 Task: open an excel sheet and write heading  Budget Tracker. Add Descriptions in a column and its values below  'Salary, Rent, Dining Out, Internet Bill, Groceries, Utilities Bill, Gas & Savings. 'Add Categories in next column and its values below  Income, Housing, Food, Utilities, Food, Utilities, Transportation & Savings. Add amount in next column and its values below  $2,500, $800, $100, $50, $200, $100, $100, $50 & $500. Add Dates in next column and its values below  2023-05-01, 2023-05-05, 2023-05-10, 2023-05-15, 2023-05-19, 2023-05-22, 2023-05-25 & 2023-05-30. Add Income/ Expense in next column and its values below  Income, Expense, Expense, Expense, Expense, Expense, Expense & IncomeSave page FinProjections logbookbook
Action: Mouse moved to (17, 123)
Screenshot: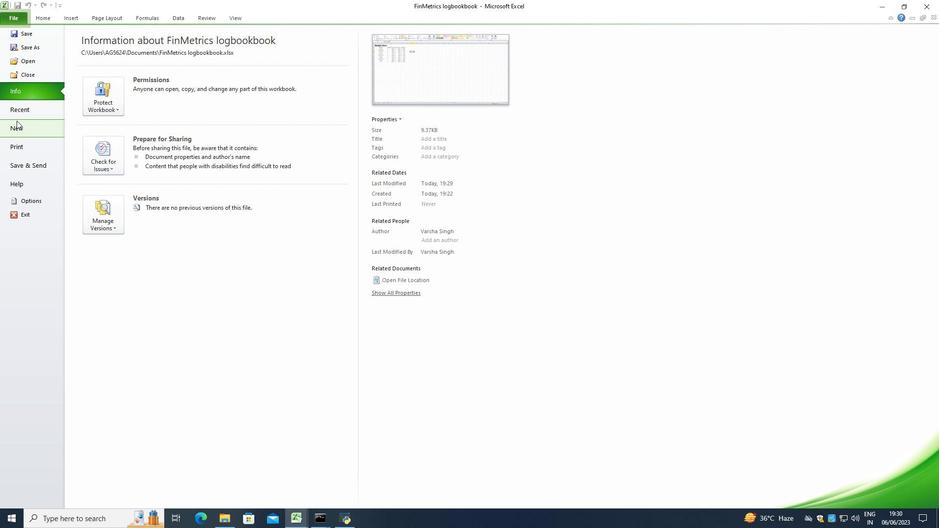 
Action: Mouse pressed left at (17, 123)
Screenshot: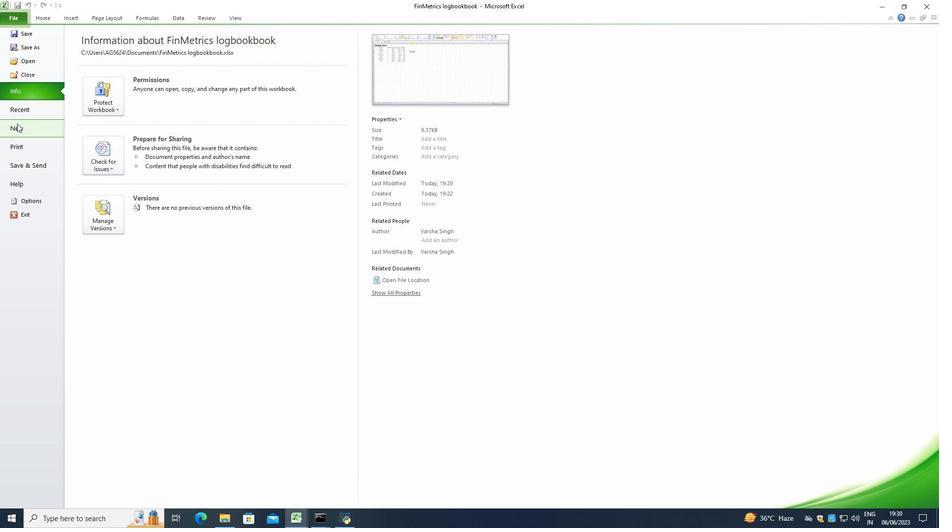 
Action: Mouse moved to (502, 236)
Screenshot: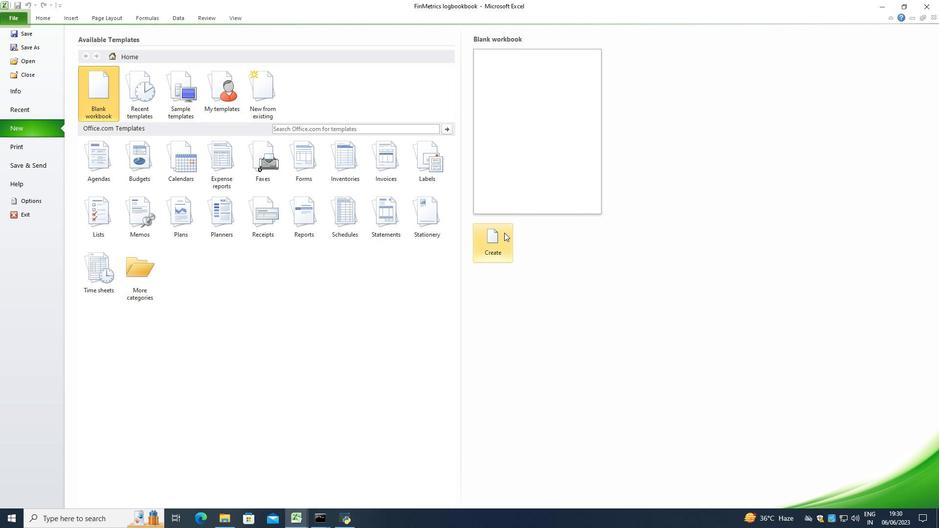 
Action: Mouse pressed left at (502, 236)
Screenshot: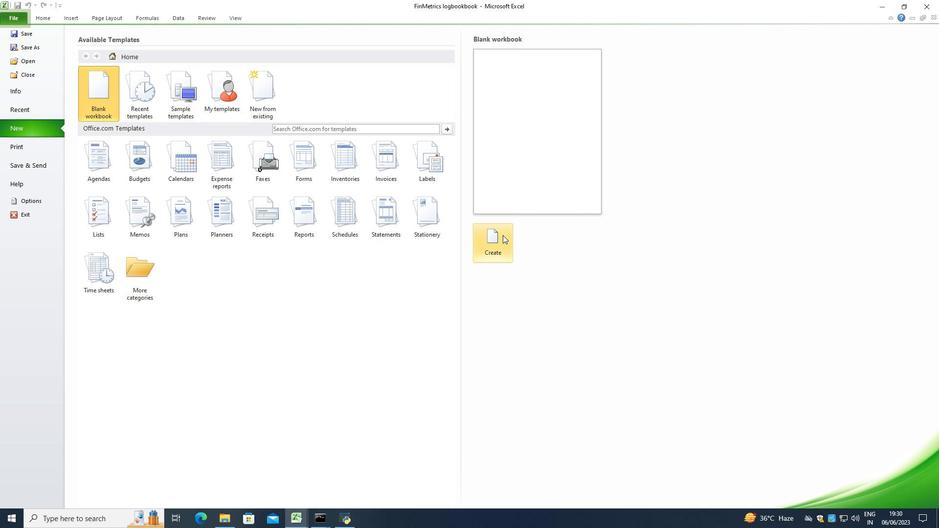 
Action: Mouse moved to (451, 223)
Screenshot: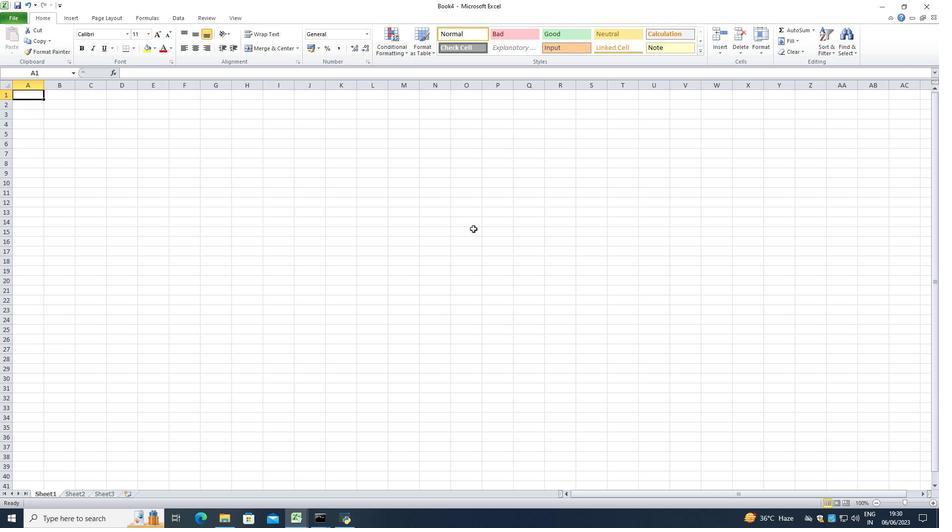 
Action: Key pressed <Key.shift><Key.shift><Key.shift>Budget<Key.space><Key.shift>Tracker<Key.enter><Key.shift><Key.shift><Key.shift><Key.shift><Key.shift><Key.shift><Key.shift><Key.shift>Descriptions<Key.enter><Key.shift>Salary<Key.space><Key.enter><Key.shift>Rent<Key.down><Key.shift>Dining<Key.space>o<Key.backspace><Key.shift>Out<Key.enter><Key.shift>Internet<Key.space><Key.shift>Bill<Key.enter><Key.shift><Key.shift><Key.shift><Key.shift><Key.shift><Key.shift><Key.shift><Key.shift><Key.shift><Key.shift><Key.shift><Key.shift><Key.shift><Key.shift>Groceries<Key.space><Key.enter><Key.shift><Key.shift><Key.shift><Key.shift><Key.shift><Key.shift><Key.shift><Key.shift><Key.shift><Key.shift><Key.shift><Key.shift><Key.shift><Key.shift><Key.shift><Key.shift><Key.shift><Key.shift><Key.shift><Key.shift><Key.shift><Key.shift><Key.shift><Key.shift><Key.shift><Key.shift><Key.shift><Key.shift>Utilities<Key.space><Key.shift>Bill<Key.enter><Key.shift><Key.shift><Key.shift><Key.shift><Key.shift><Key.shift><Key.shift><Key.shift><Key.shift><Key.shift><Key.shift>Gas<Key.enter><Key.shift>Savings<Key.right><Key.up><Key.up><Key.up><Key.up><Key.up><Key.up><Key.up><Key.up>
Screenshot: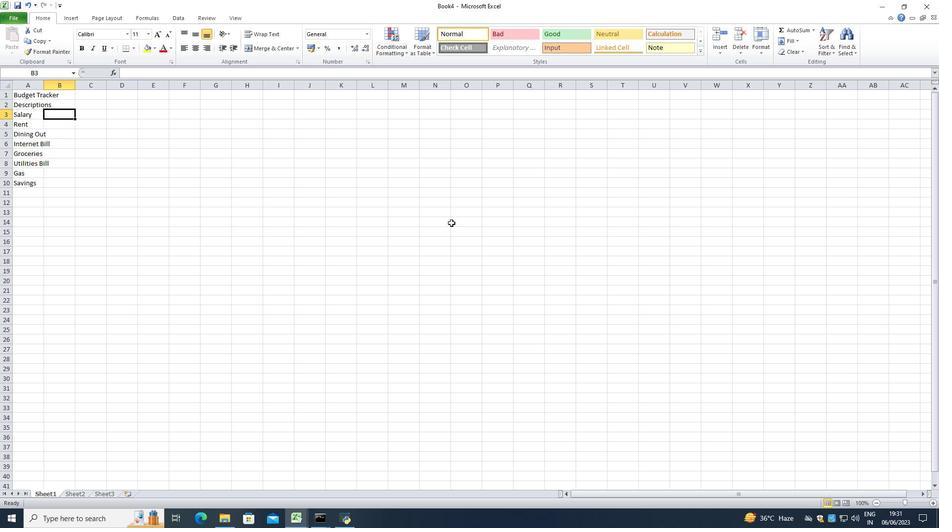 
Action: Mouse moved to (45, 83)
Screenshot: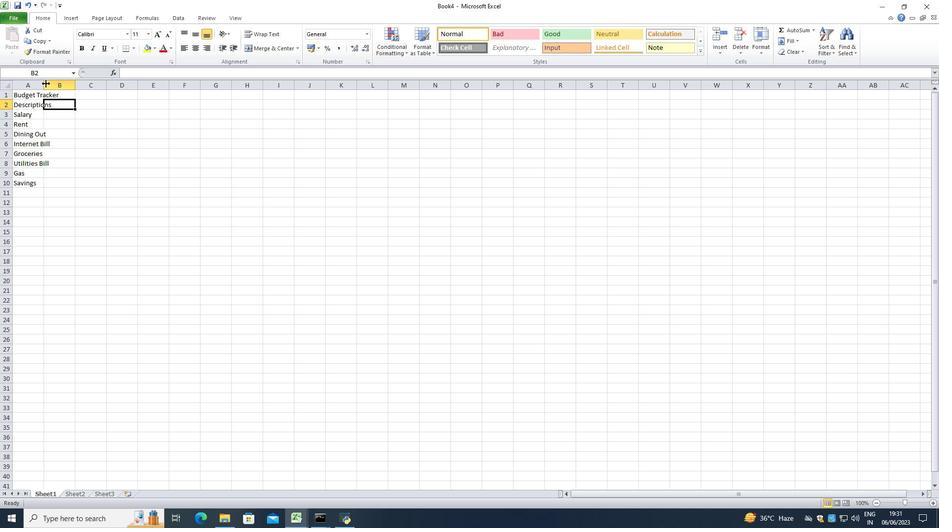 
Action: Mouse pressed left at (45, 83)
Screenshot: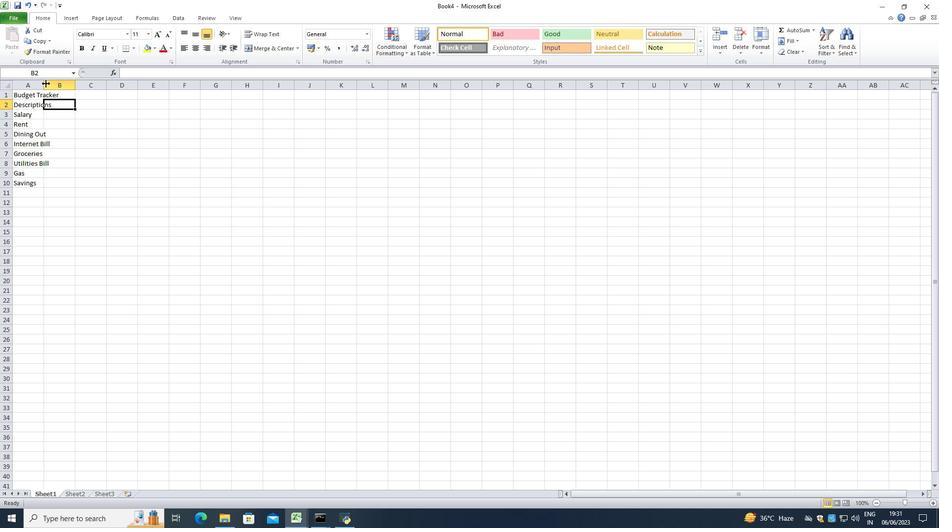 
Action: Mouse pressed left at (45, 83)
Screenshot: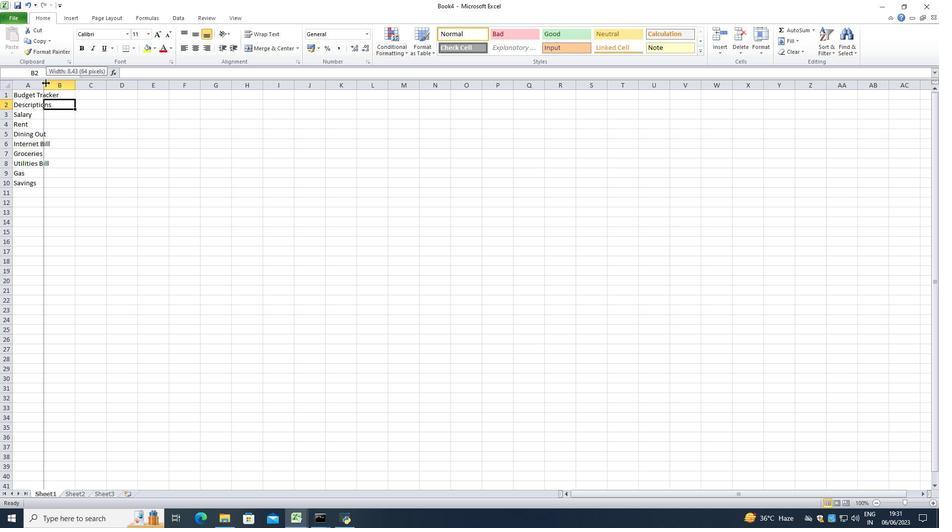 
Action: Mouse moved to (74, 103)
Screenshot: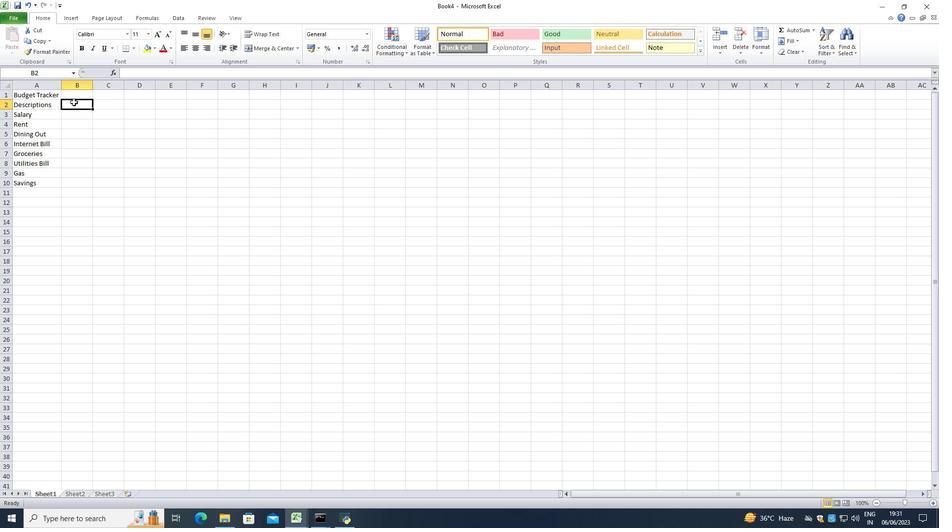 
Action: Key pressed <Key.shift>Categories<Key.enter><Key.shift>Income<Key.space><Key.enter><Key.shift>Housing<Key.enter><Key.shift><Key.shift><Key.shift><Key.shift><Key.shift><Key.shift><Key.shift><Key.shift>Food<Key.enter><Key.shift><Key.shift><Key.shift><Key.shift><Key.shift><Key.shift><Key.shift><Key.shift><Key.shift><Key.shift><Key.shift><Key.shift><Key.shift><Key.shift><Key.shift><Key.shift><Key.shift><Key.shift>Utilities<Key.enter><Key.shift><Key.shift><Key.shift><Key.shift>Food<Key.enter><Key.shift><Key.shift><Key.shift><Key.shift><Key.shift><Key.shift><Key.shift><Key.shift>Utilities<Key.enter><Key.shift>Transportation<Key.enter><Key.shift>Savings<Key.right>
Screenshot: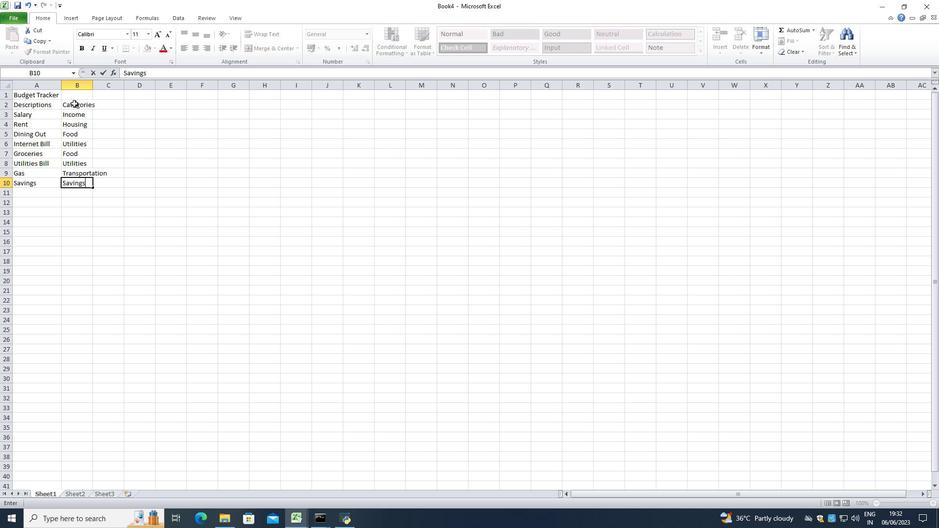 
Action: Mouse moved to (92, 86)
Screenshot: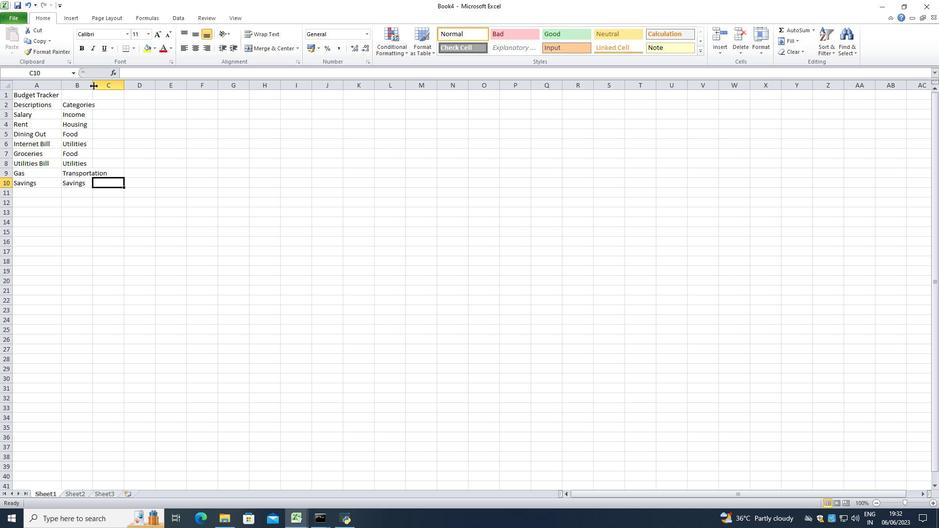 
Action: Mouse pressed left at (92, 86)
Screenshot: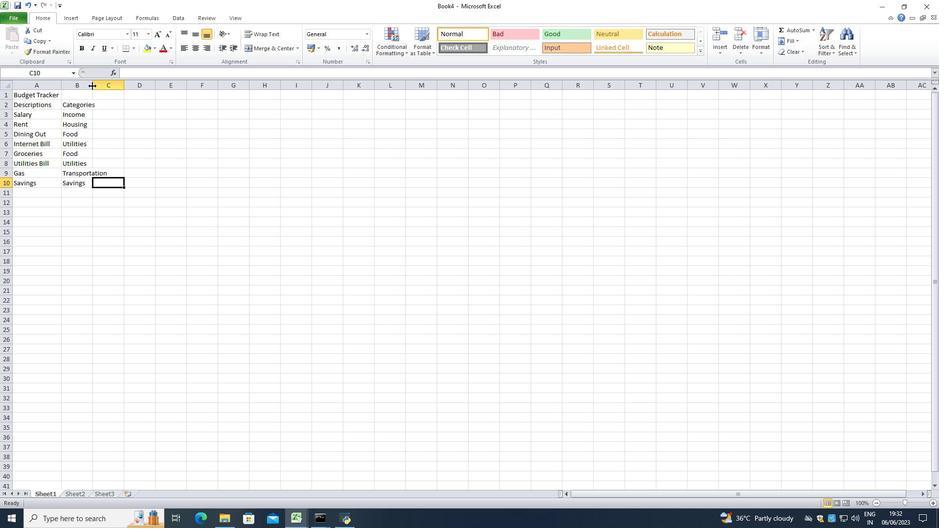 
Action: Mouse pressed left at (92, 86)
Screenshot: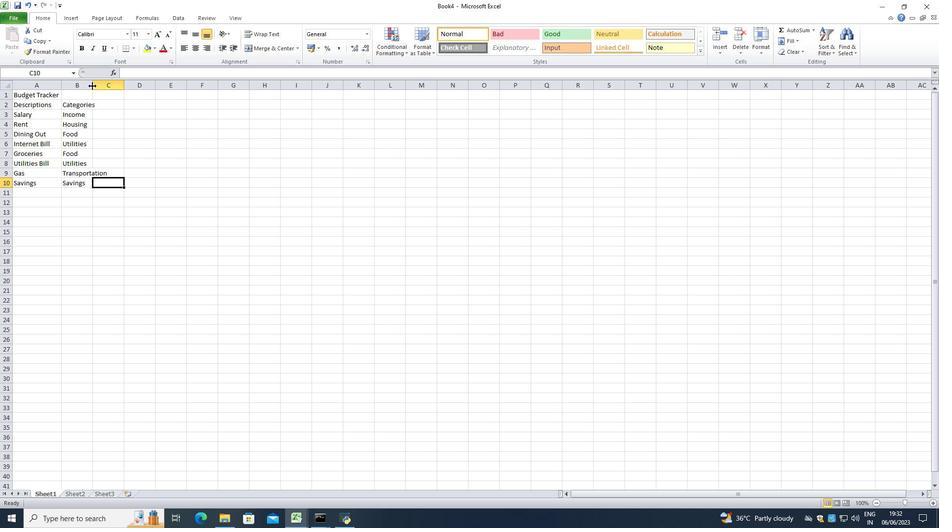 
Action: Mouse pressed left at (92, 86)
Screenshot: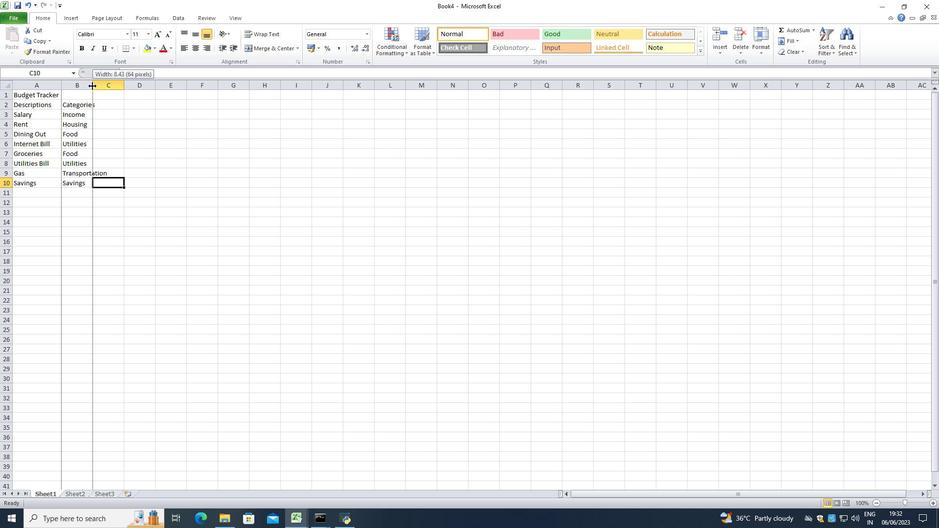 
Action: Mouse moved to (117, 105)
Screenshot: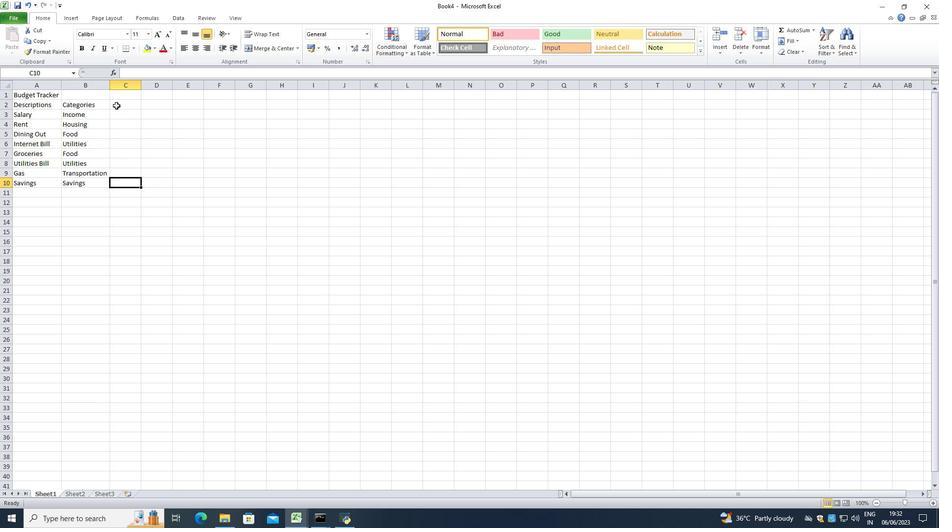 
Action: Mouse pressed left at (117, 105)
Screenshot: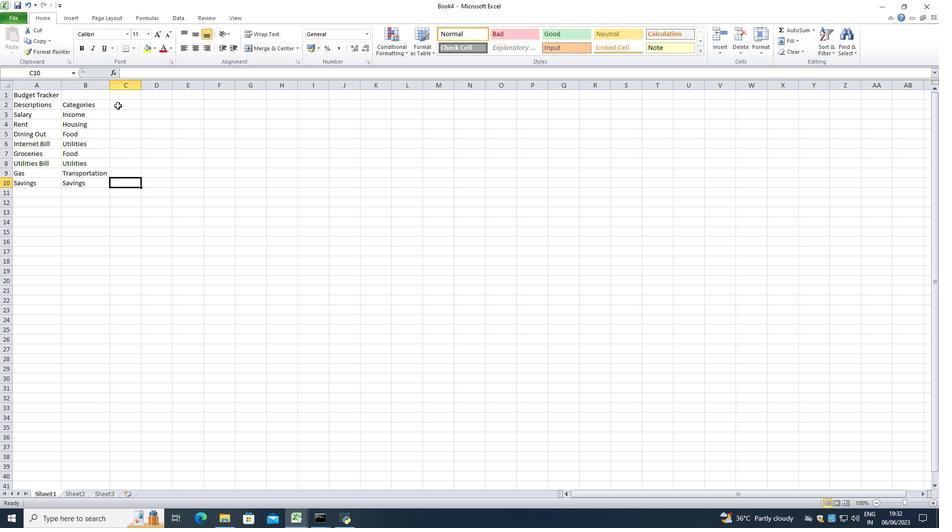 
Action: Key pressed <Key.shift>Amount
Screenshot: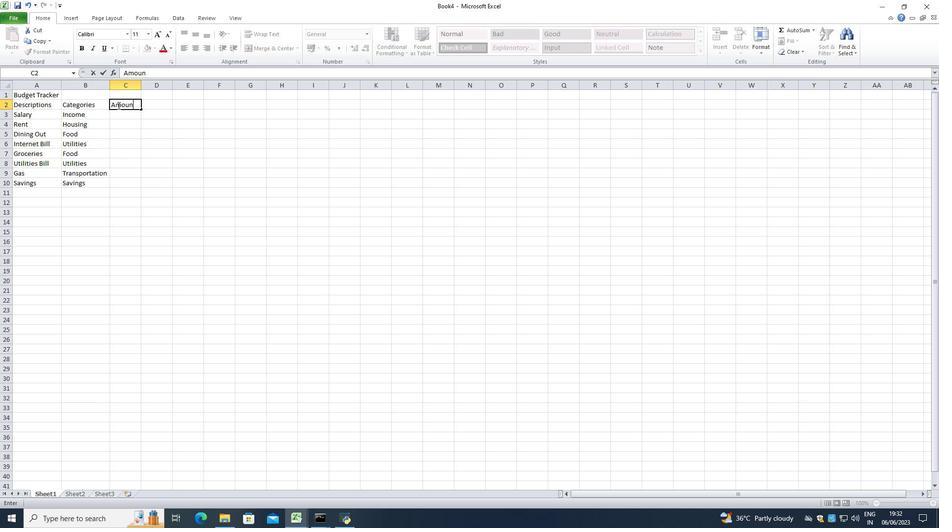 
Action: Mouse moved to (118, 106)
Screenshot: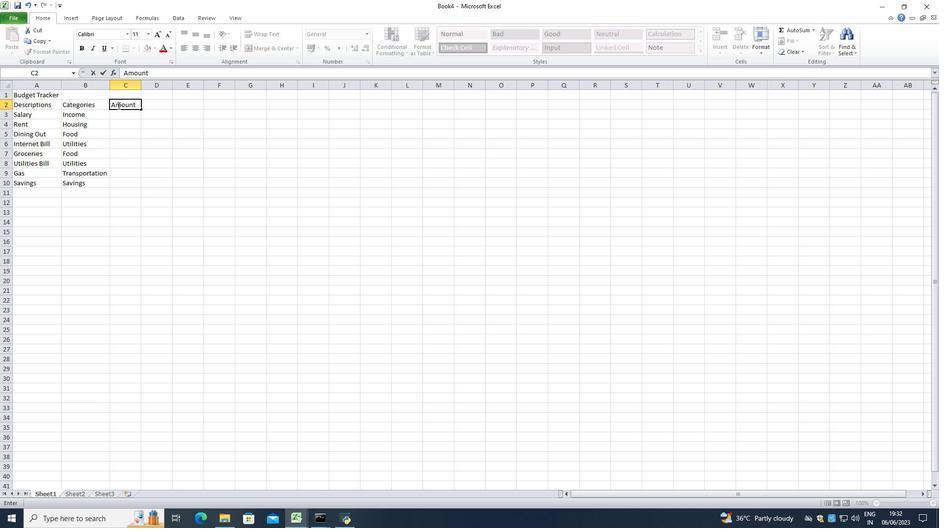 
Action: Key pressed <Key.enter>2500<Key.enter>800<Key.enter>100<Key.enter>50<Key.enter>200<Key.enter>100<Key.enter>
Screenshot: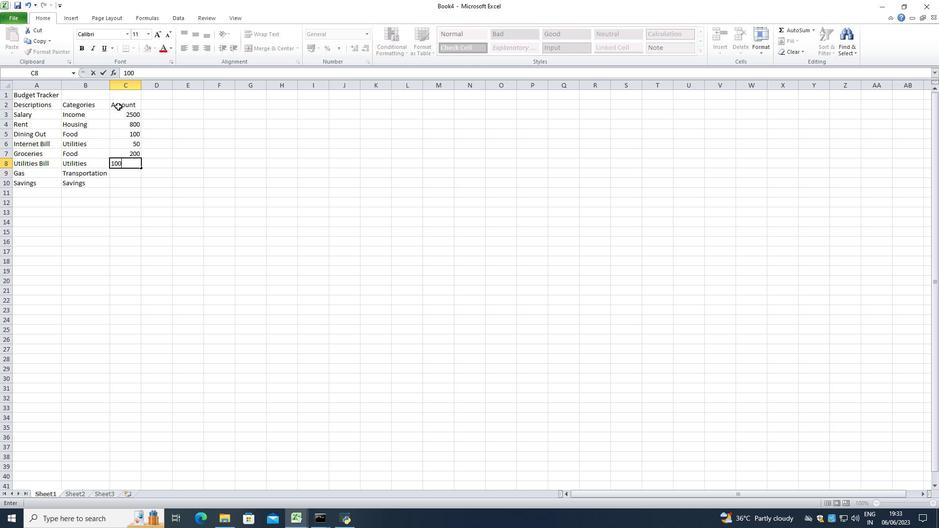 
Action: Mouse moved to (118, 106)
Screenshot: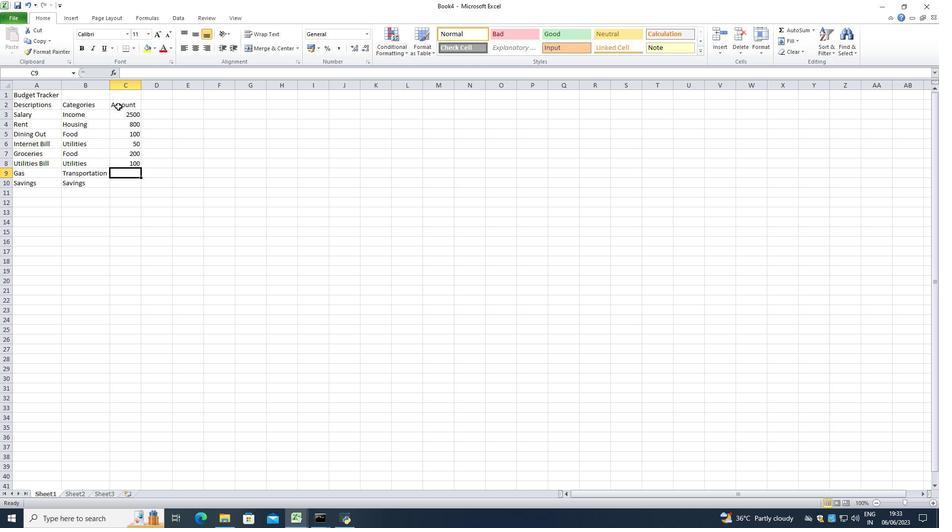 
Action: Key pressed 50<Key.enter>500<Key.enter>
Screenshot: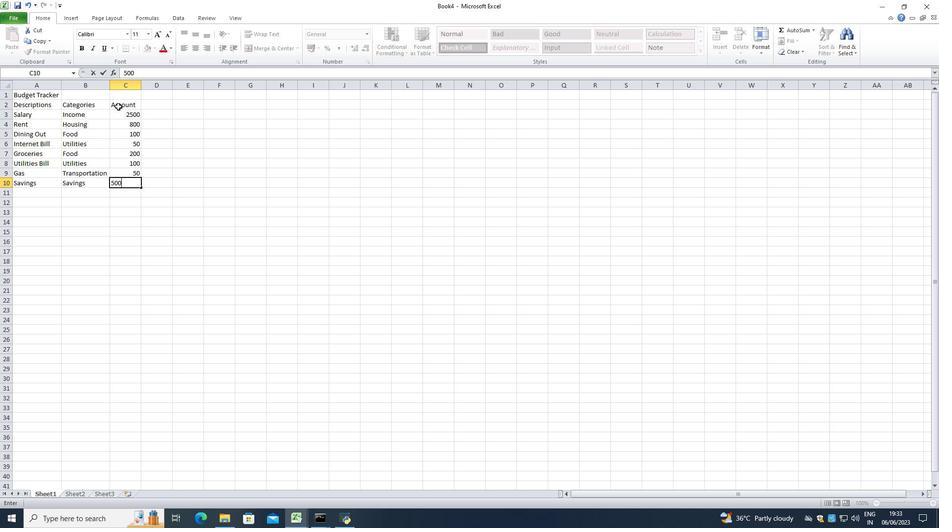 
Action: Mouse moved to (117, 114)
Screenshot: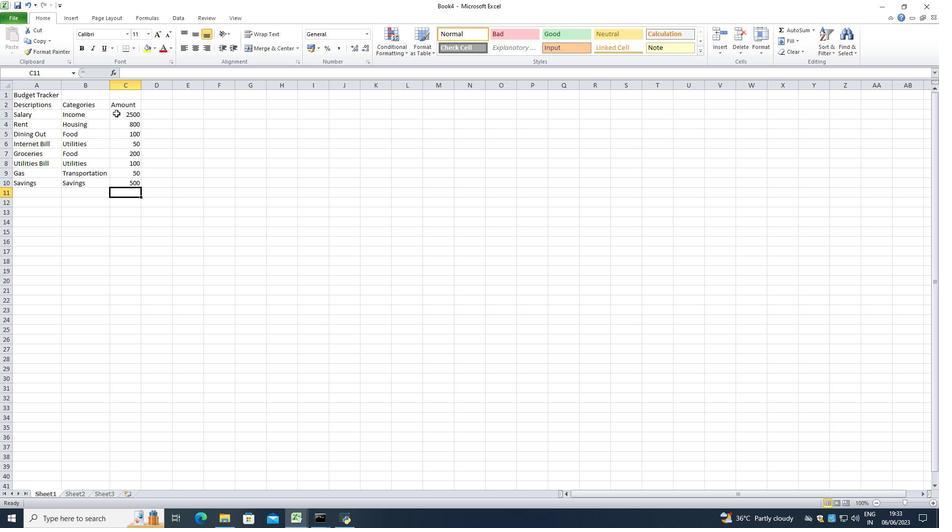 
Action: Mouse pressed left at (117, 114)
Screenshot: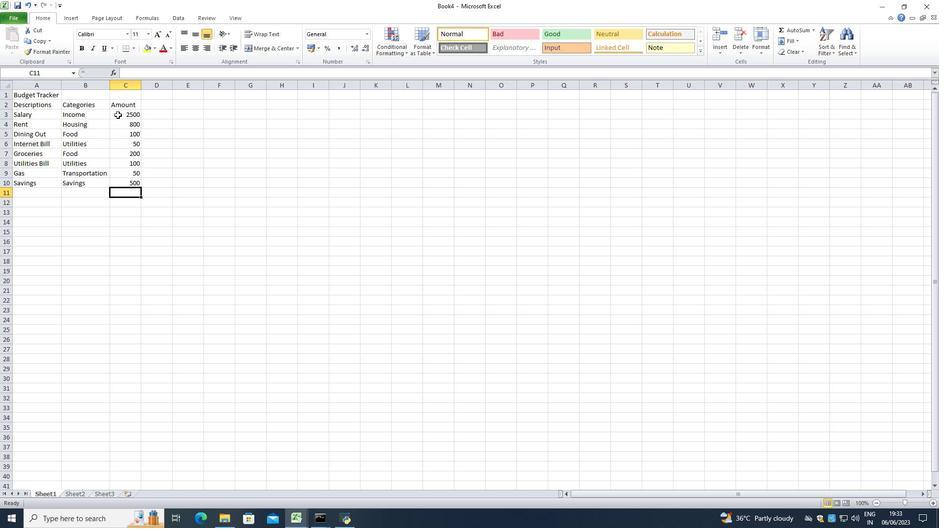 
Action: Mouse moved to (319, 50)
Screenshot: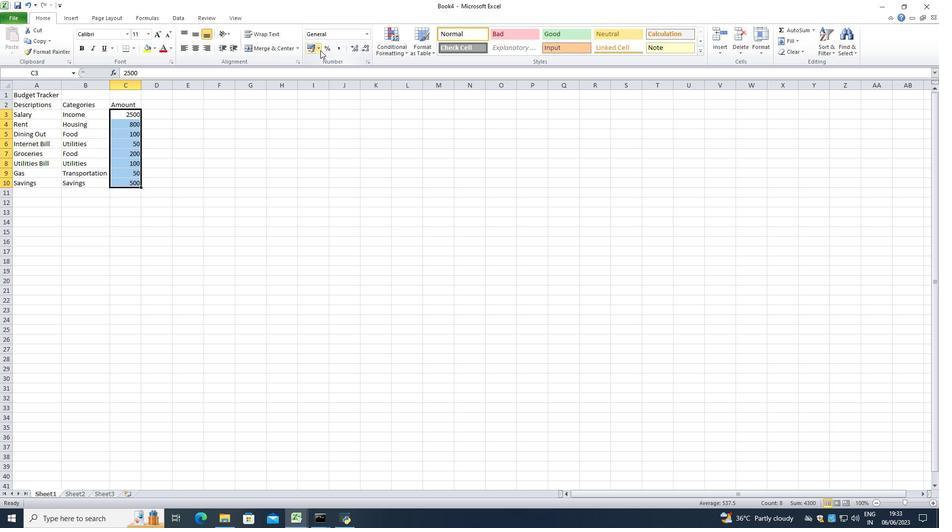 
Action: Mouse pressed left at (319, 50)
Screenshot: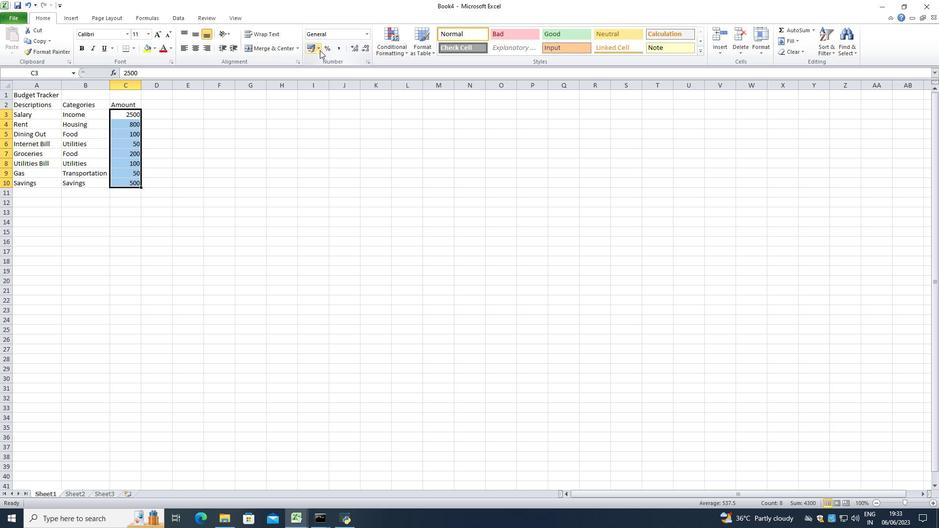 
Action: Mouse moved to (321, 69)
Screenshot: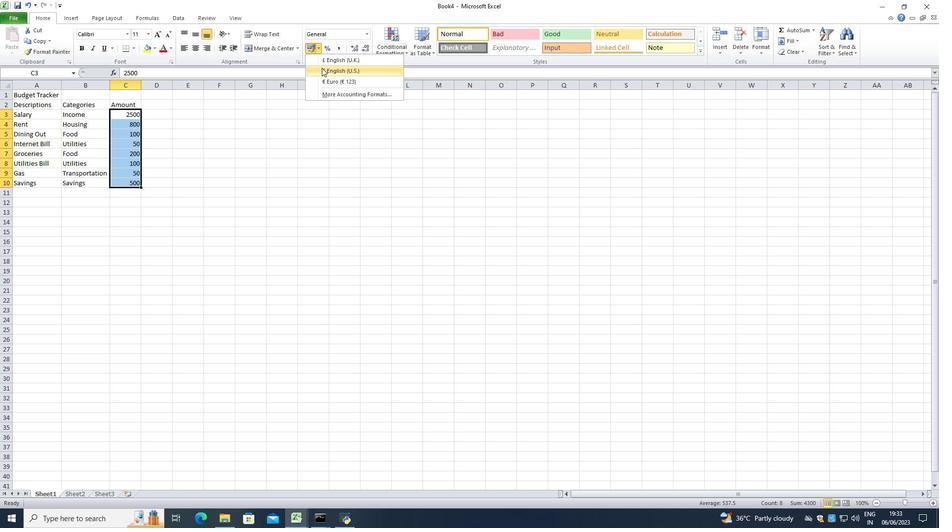 
Action: Mouse pressed left at (321, 69)
Screenshot: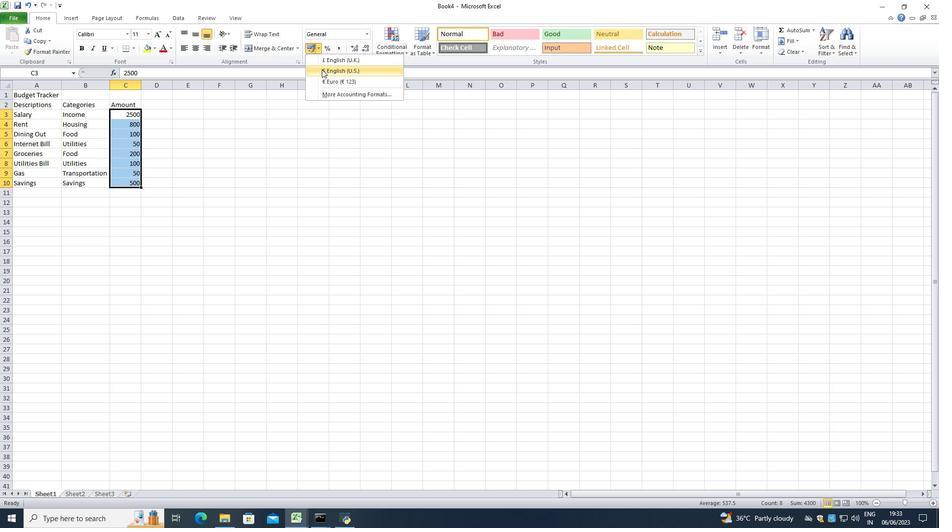 
Action: Mouse moved to (164, 106)
Screenshot: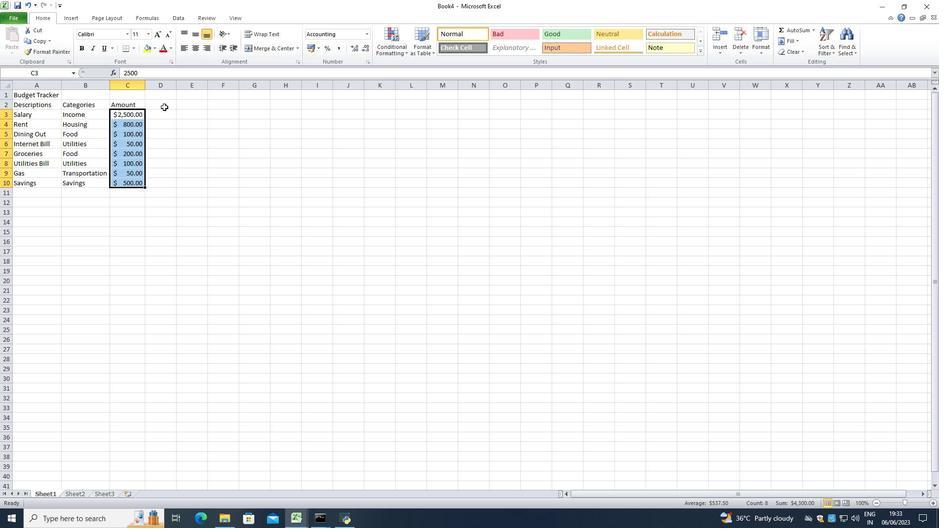 
Action: Mouse pressed left at (164, 106)
Screenshot: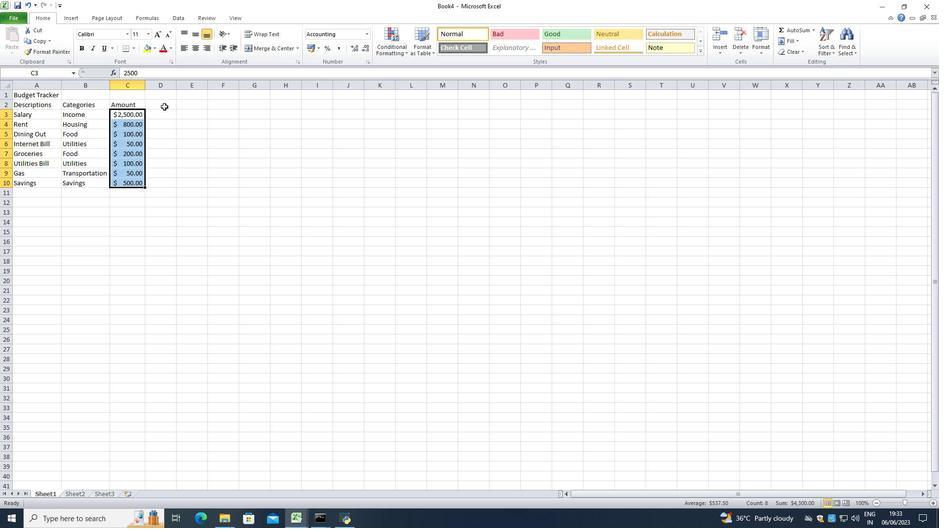 
Action: Key pressed <Key.shift>Dates<Key.enter>2023-05-01<Key.enter>2023-05-05<Key.enter>2023-05-10<Key.enter>2023-05-15<Key.enter>2023-05-19<Key.enter>2023-05-22<Key.enter>2023-05-25<Key.enter>2023-05-30<Key.enter>
Screenshot: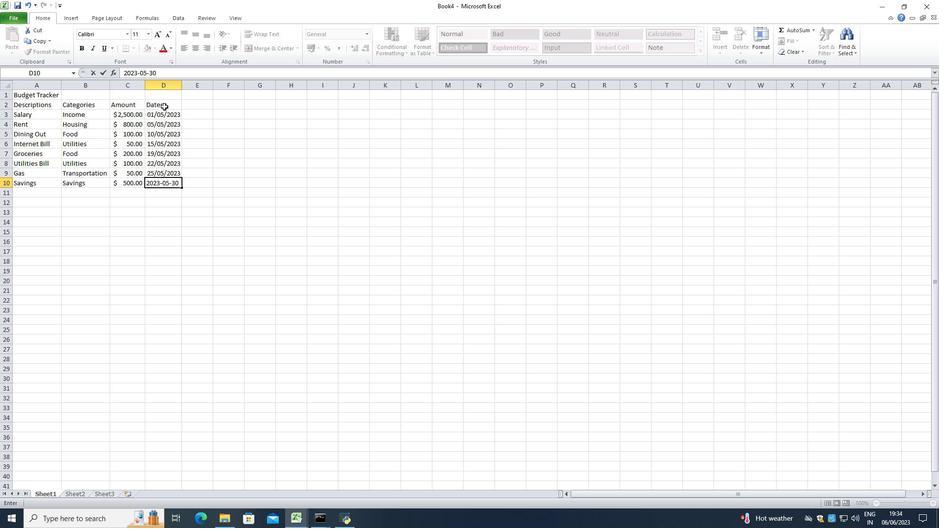 
Action: Mouse moved to (153, 115)
Screenshot: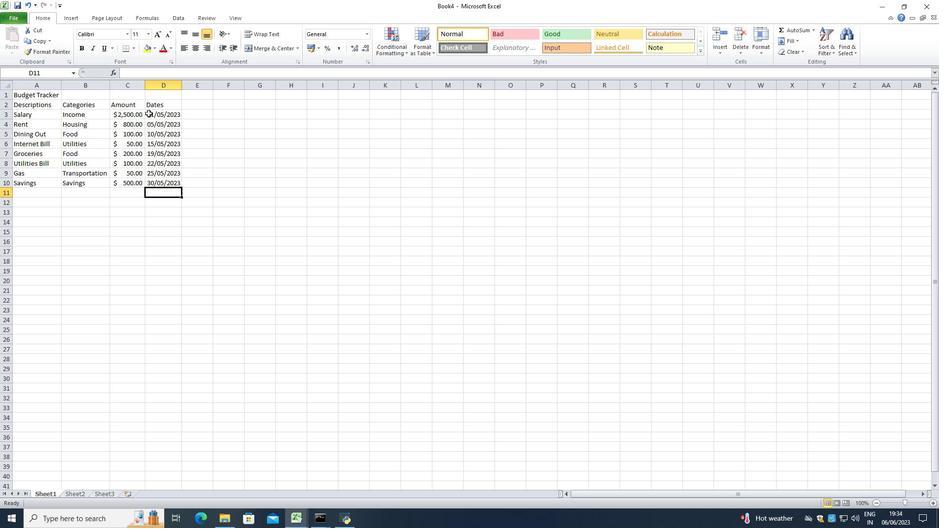 
Action: Mouse pressed left at (153, 115)
Screenshot: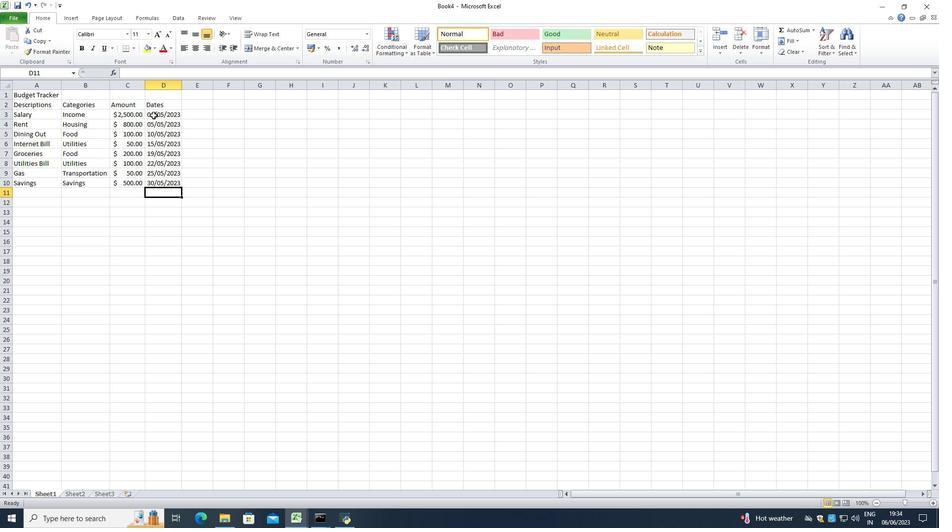 
Action: Mouse moved to (319, 48)
Screenshot: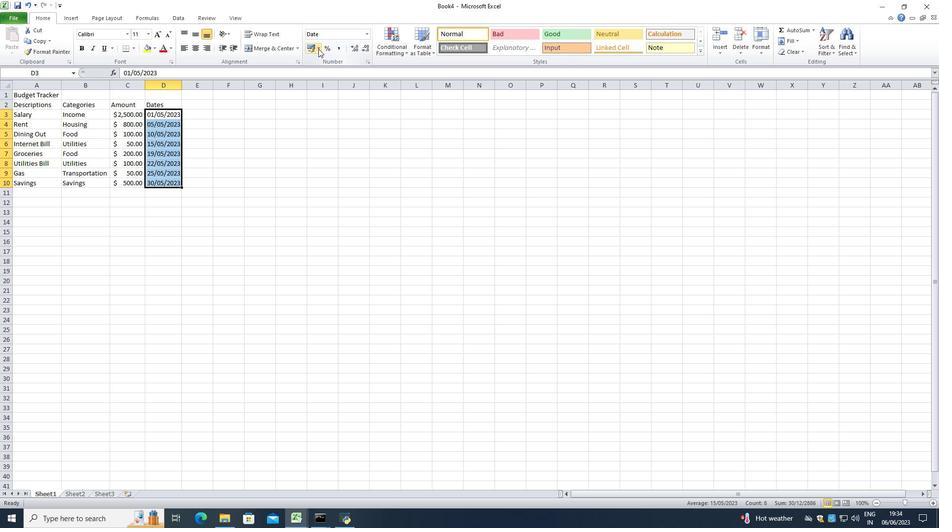 
Action: Mouse pressed left at (319, 48)
Screenshot: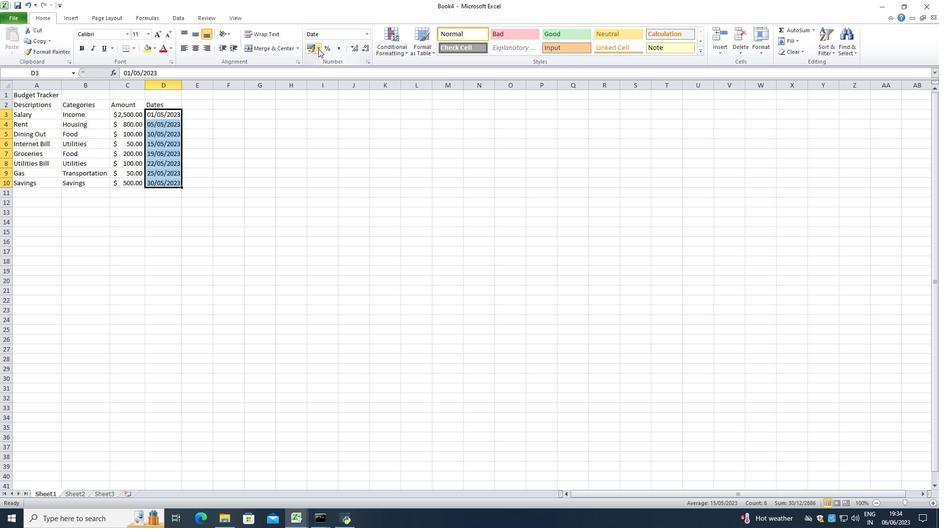 
Action: Mouse moved to (334, 96)
Screenshot: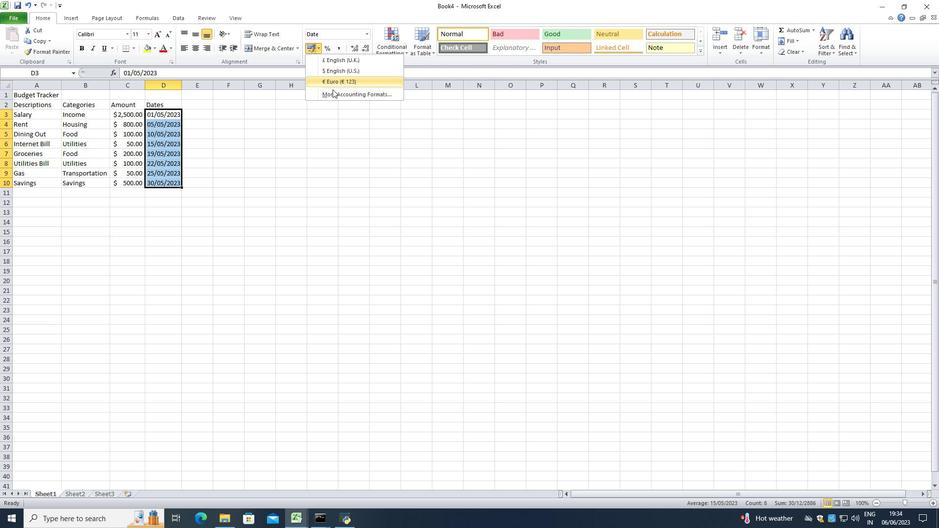 
Action: Mouse pressed left at (334, 96)
Screenshot: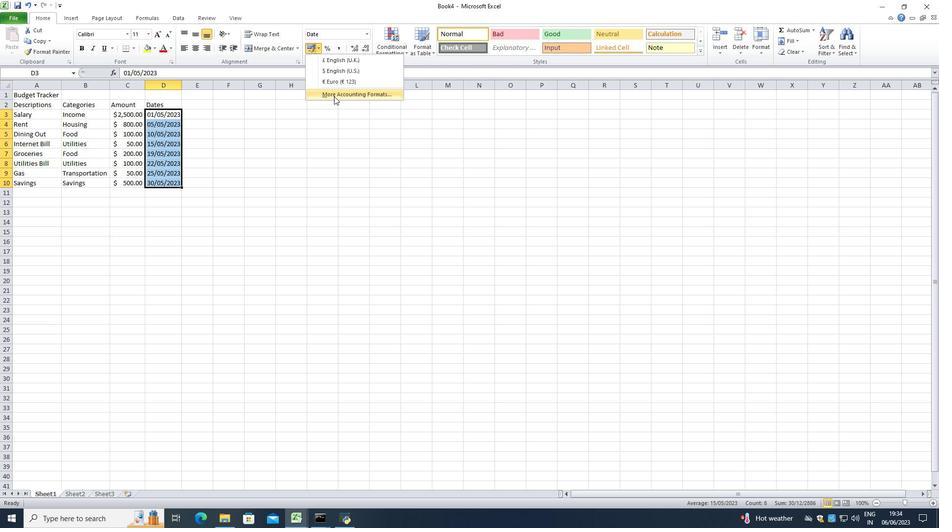 
Action: Mouse moved to (141, 195)
Screenshot: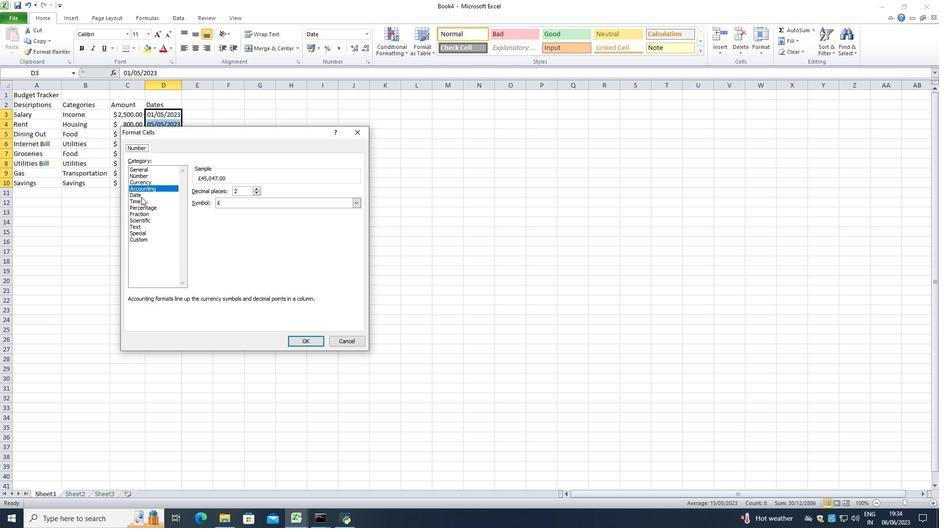 
Action: Mouse pressed left at (141, 195)
Screenshot: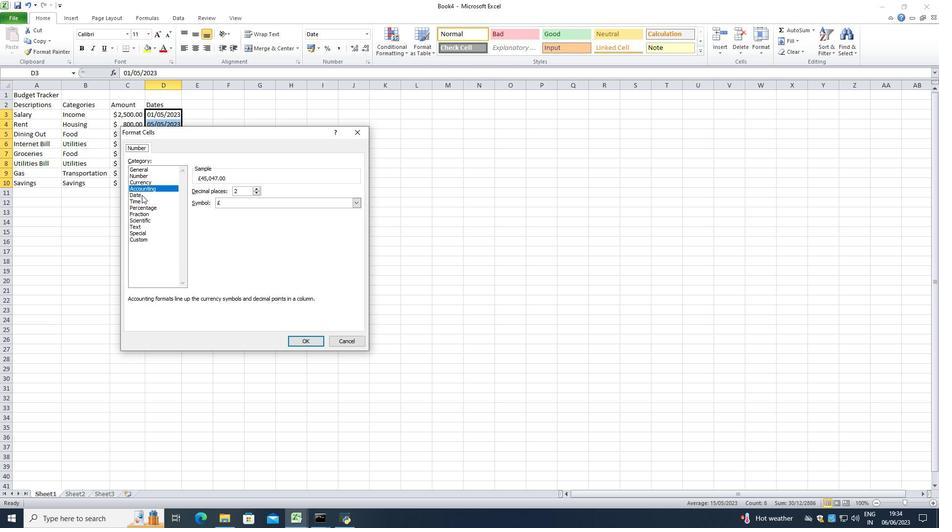 
Action: Mouse moved to (218, 237)
Screenshot: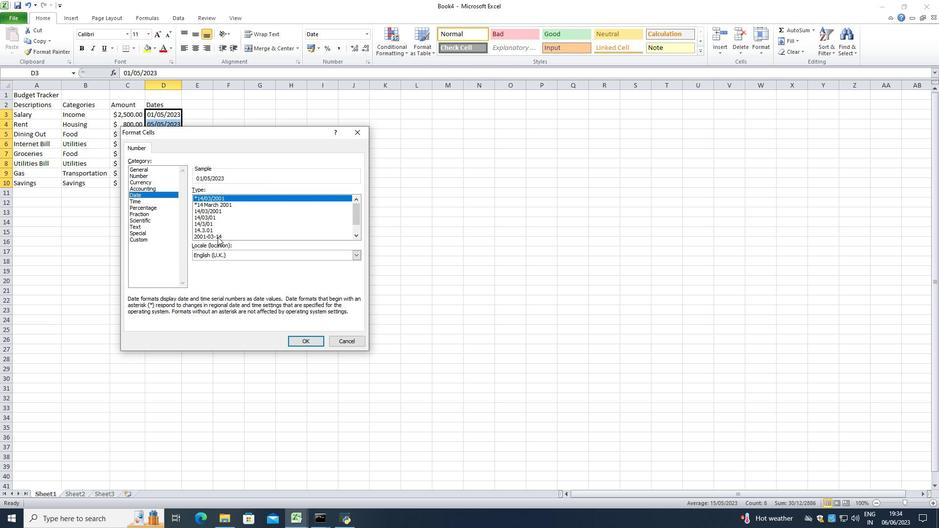 
Action: Mouse pressed left at (218, 237)
Screenshot: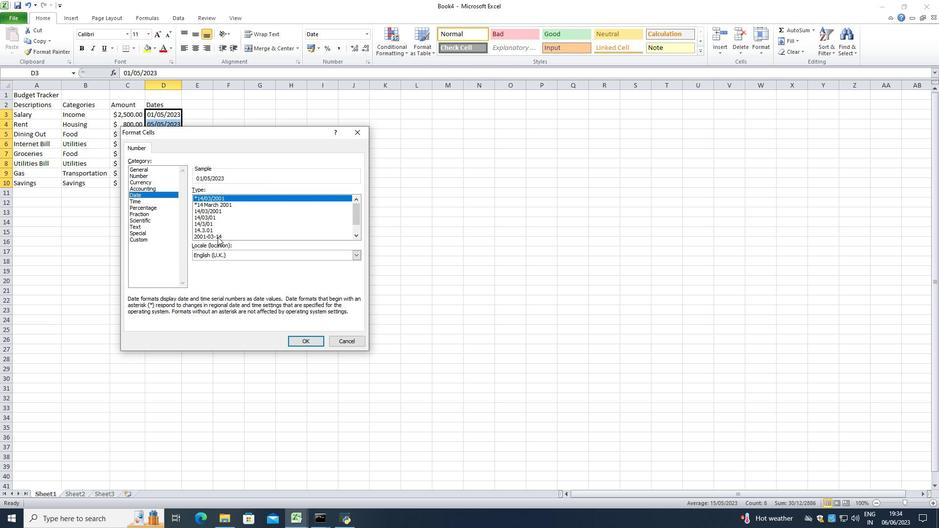 
Action: Mouse moved to (311, 341)
Screenshot: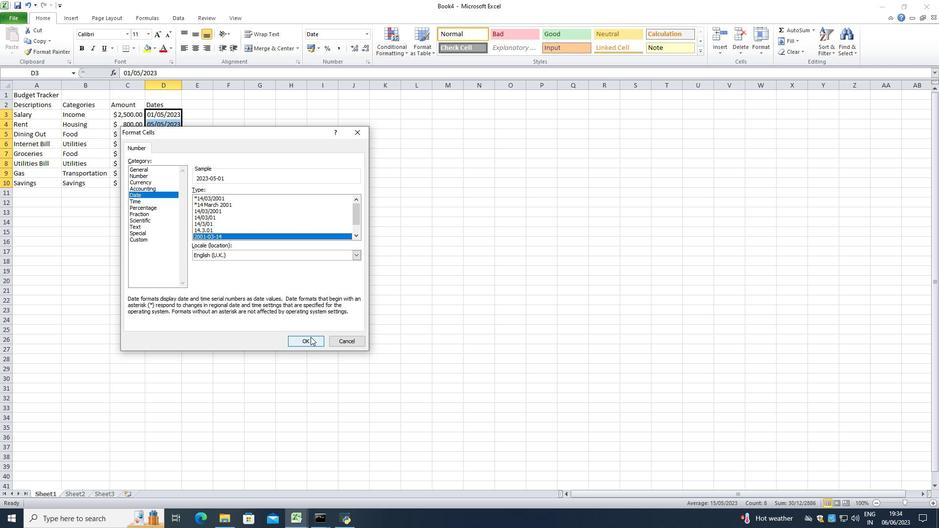 
Action: Mouse pressed left at (311, 341)
Screenshot: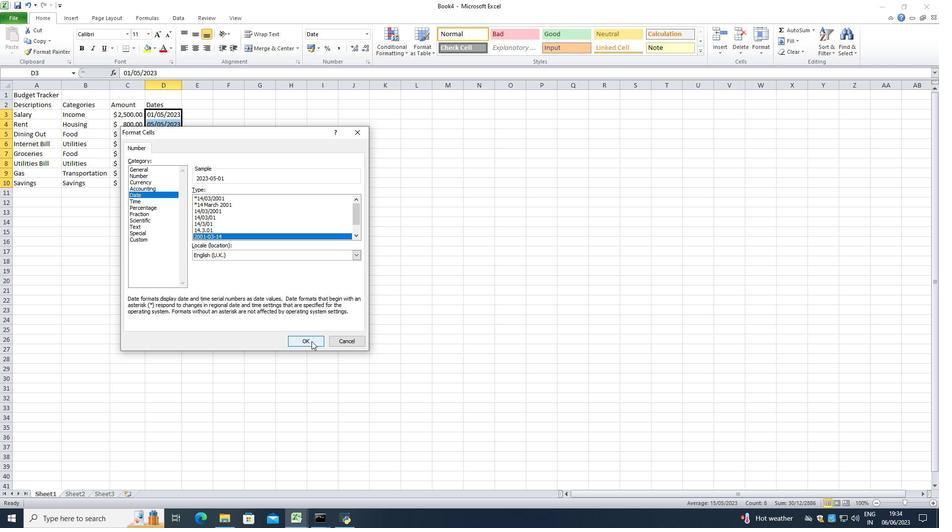 
Action: Mouse moved to (200, 104)
Screenshot: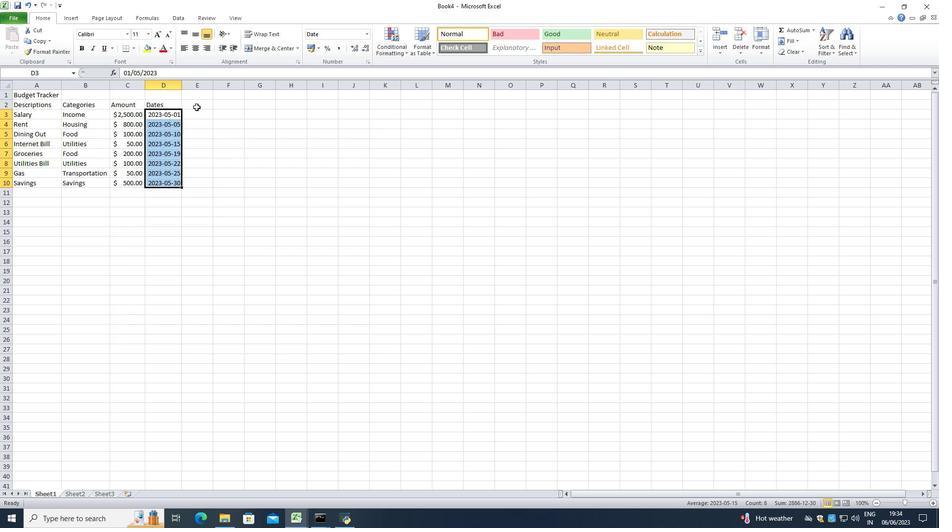 
Action: Mouse pressed left at (200, 104)
Screenshot: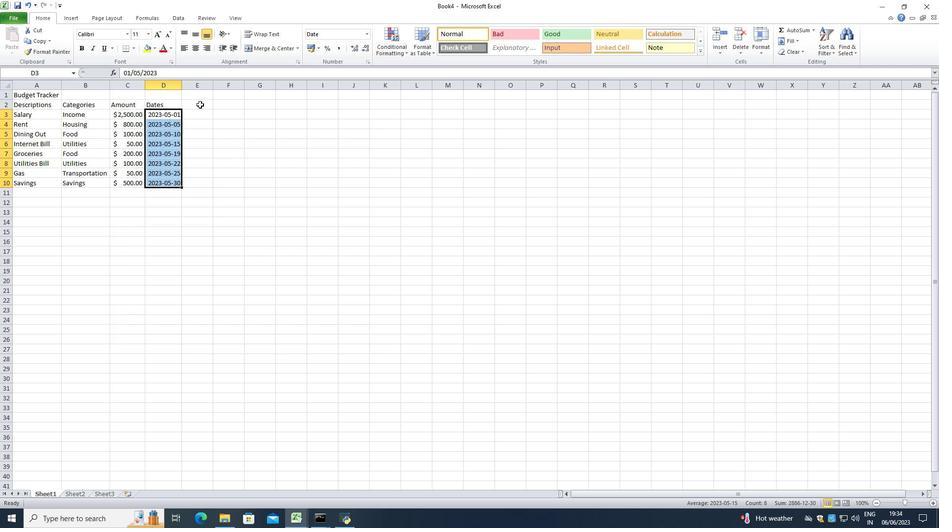 
Action: Mouse moved to (182, 87)
Screenshot: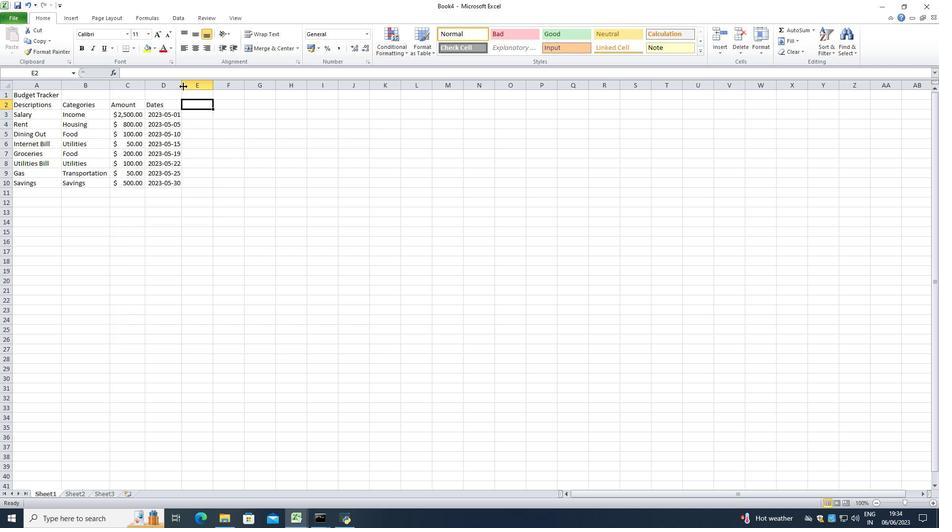 
Action: Mouse pressed left at (182, 87)
Screenshot: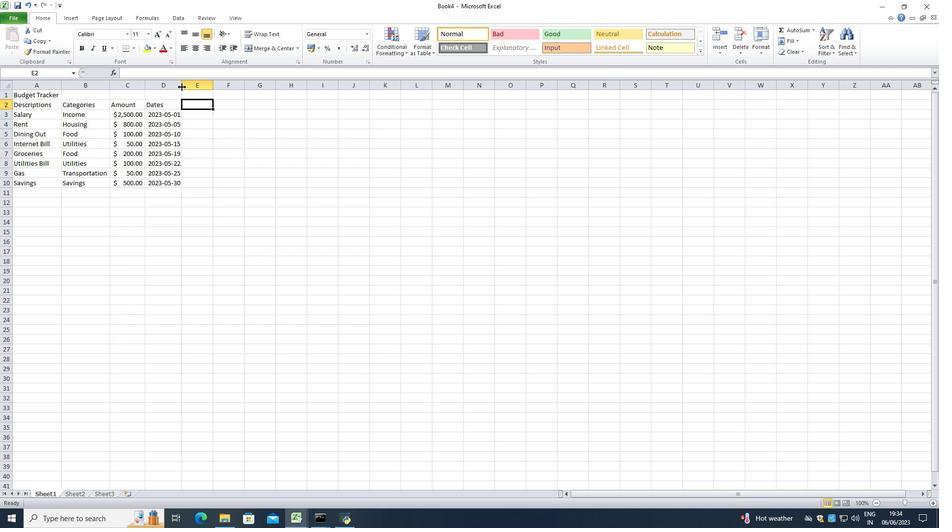 
Action: Mouse pressed left at (182, 87)
Screenshot: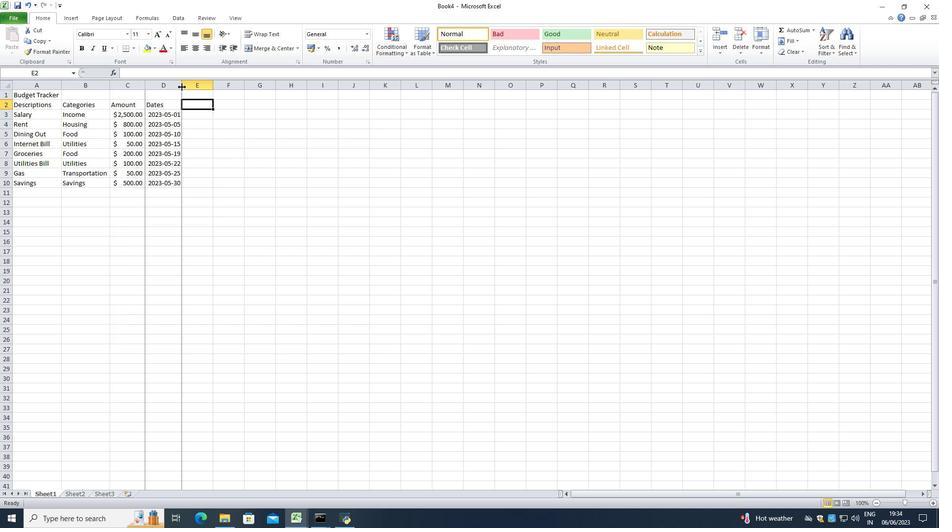 
Action: Mouse moved to (145, 89)
Screenshot: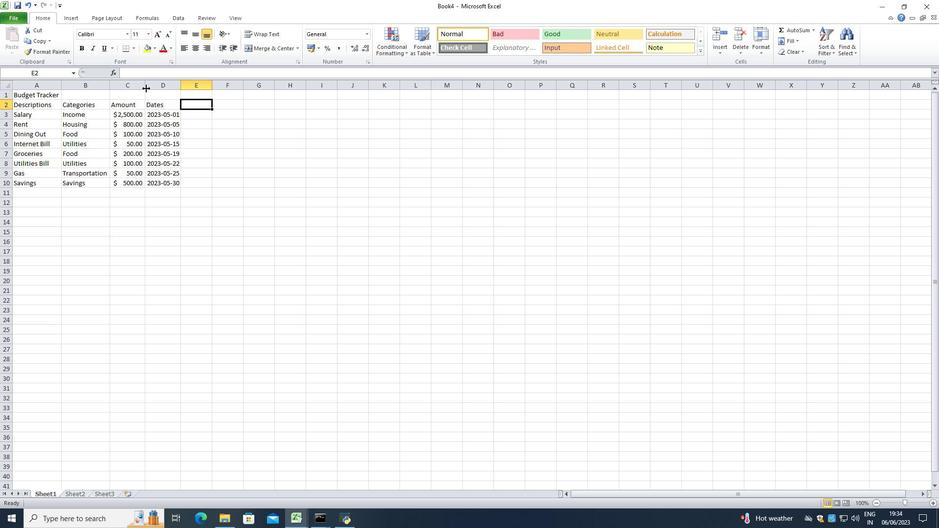 
Action: Mouse pressed left at (145, 89)
Screenshot: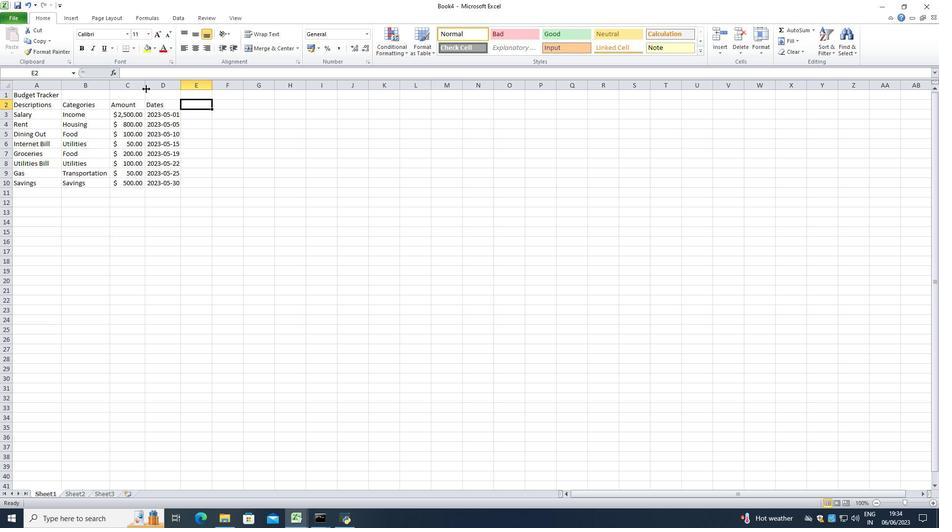 
Action: Mouse pressed left at (145, 89)
Screenshot: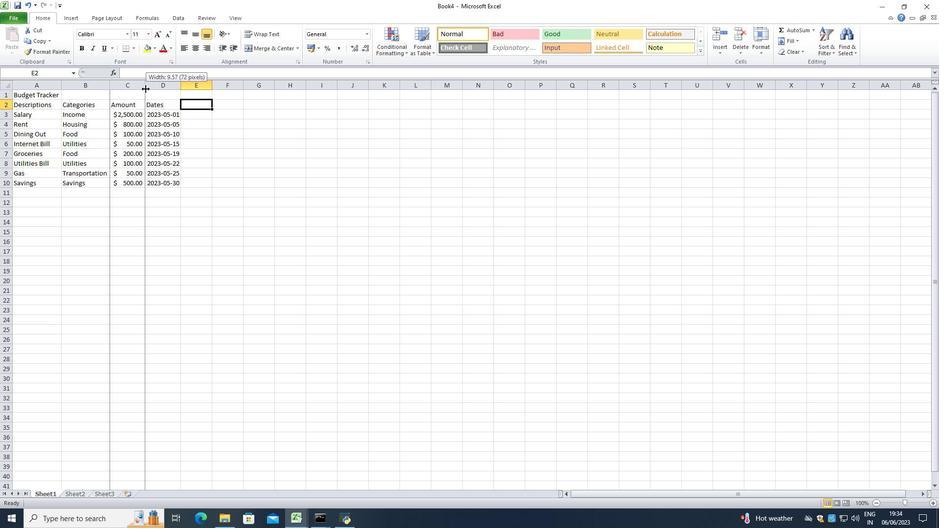 
Action: Mouse moved to (145, 87)
Screenshot: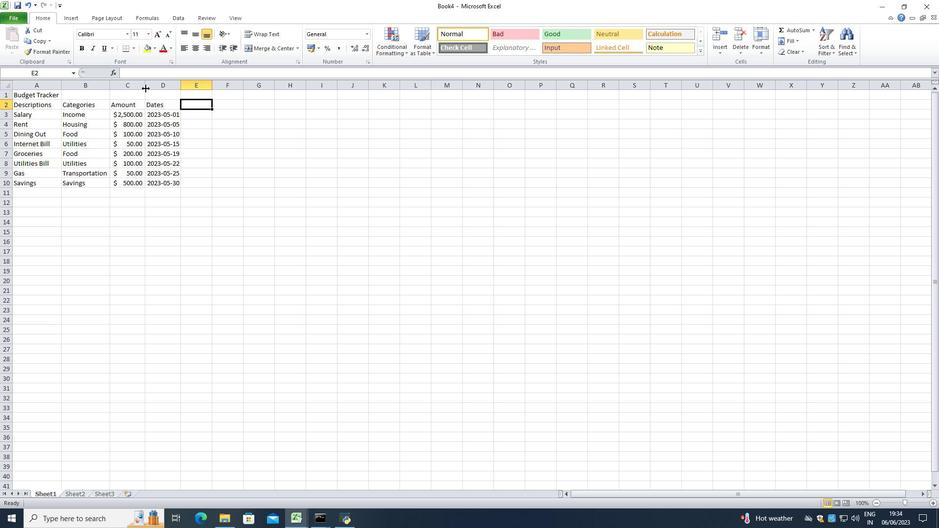 
Action: Mouse pressed left at (145, 87)
Screenshot: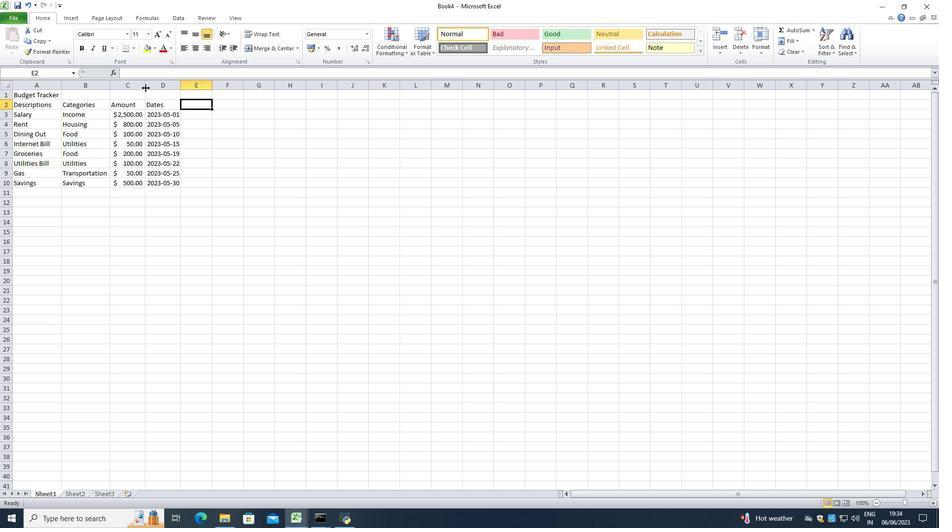 
Action: Mouse pressed left at (145, 87)
Screenshot: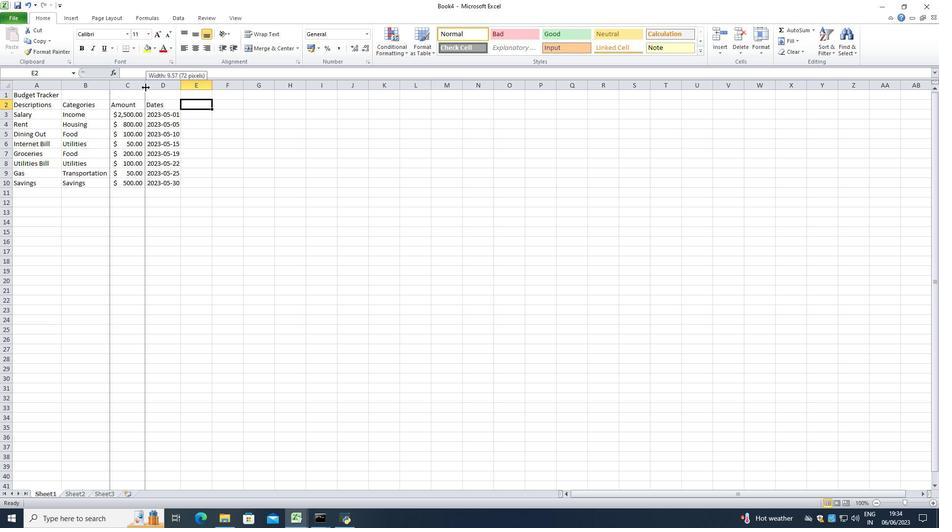 
Action: Mouse moved to (194, 104)
Screenshot: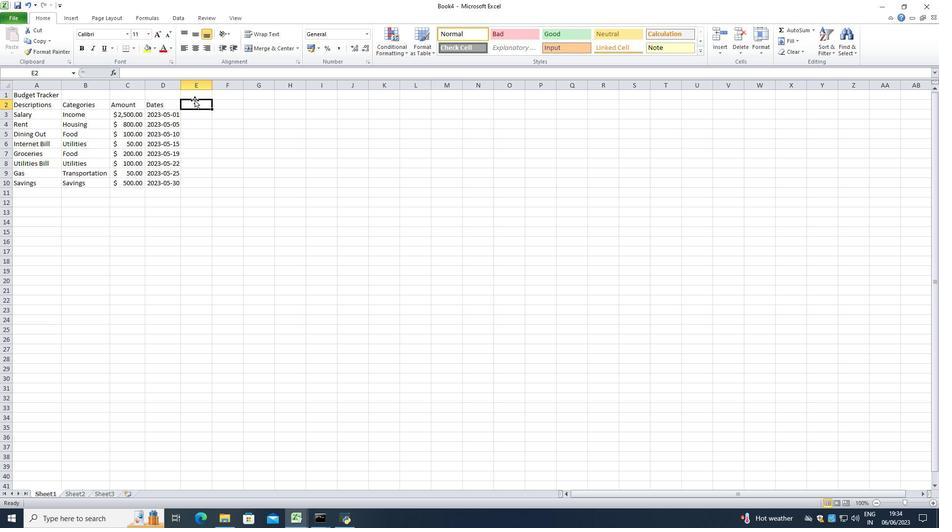 
Action: Mouse pressed left at (194, 104)
Screenshot: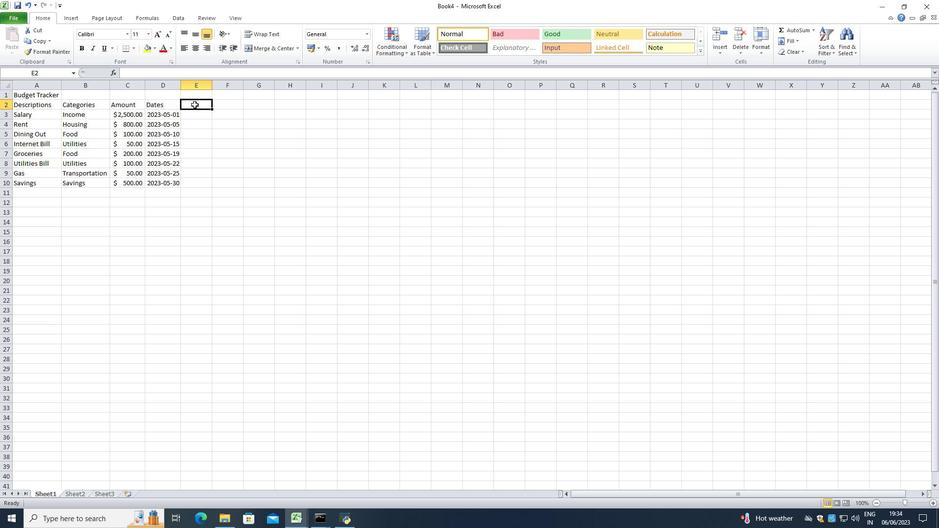 
Action: Mouse moved to (194, 104)
Screenshot: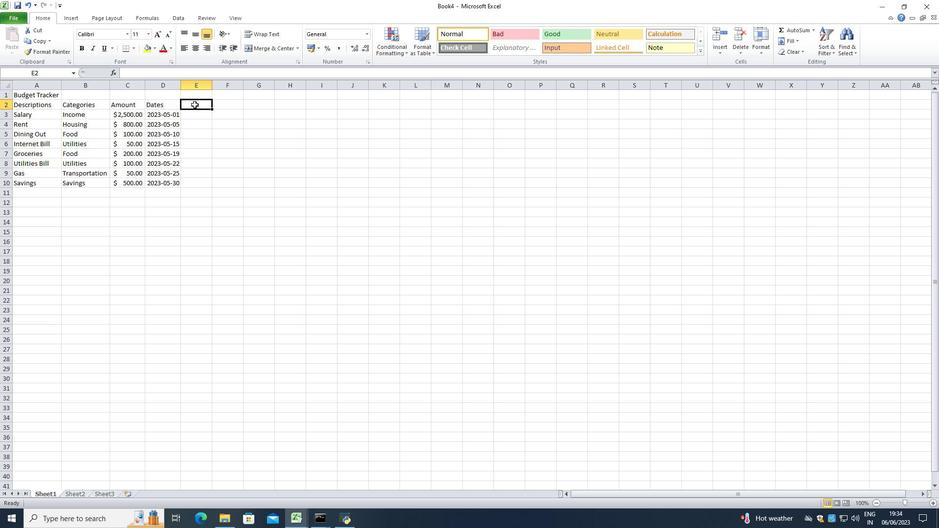 
Action: Key pressed <Key.shift>Income/<Key.space><Key.shift>Expense<Key.enter><Key.shift><Key.shift><Key.shift><Key.shift><Key.shift><Key.shift><Key.shift><Key.shift><Key.shift><Key.shift><Key.shift><Key.shift><Key.shift><Key.shift><Key.shift><Key.shift><Key.shift><Key.shift><Key.shift><Key.shift><Key.shift><Key.shift><Key.shift><Key.shift><Key.shift><Key.shift><Key.shift><Key.shift><Key.shift><Key.shift><Key.shift><Key.shift>Income<Key.enter><Key.up><Key.enter><Key.up><Key.backspace><Key.shift>Income<Key.space><Key.enter><Key.shift>Expense<Key.enter><Key.shift>Expense<Key.enter><Key.shift><Key.shift><Key.shift><Key.shift><Key.shift><Key.shift><Key.shift><Key.shift>Expense<Key.enter><Key.shift>W<Key.backspace><Key.shift>Expense<Key.enter><Key.shift>Expense<Key.enter><Key.shift>ex<Key.backspace><Key.backspace><Key.backspace><Key.shift>Expense<Key.enter><Key.shift>Expense<Key.right><Key.left><Key.backspace><Key.shift><Key.shift><Key.shift><Key.shift>Income<Key.right>
Screenshot: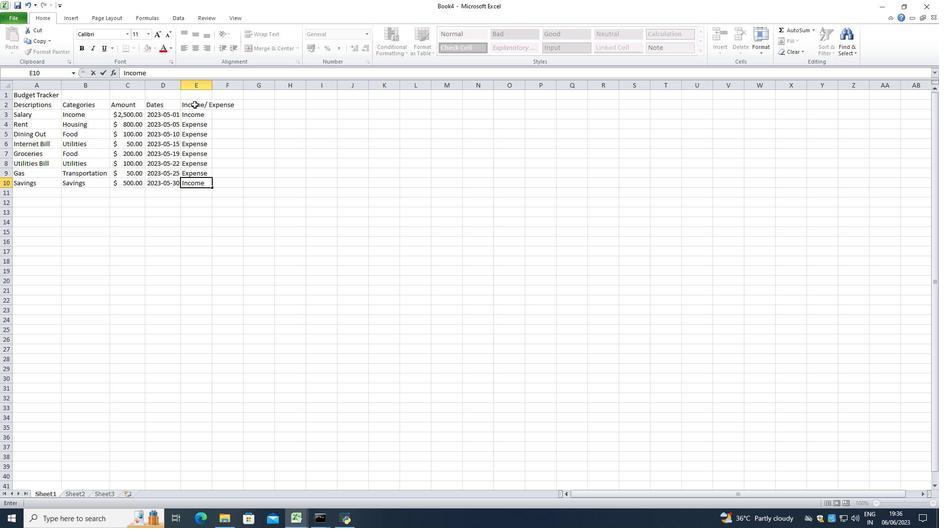 
Action: Mouse moved to (210, 84)
Screenshot: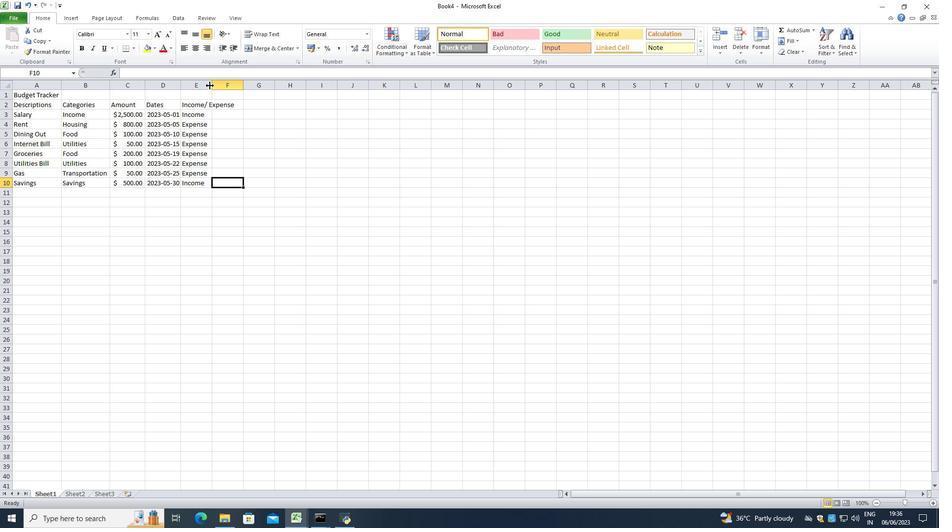 
Action: Mouse pressed left at (210, 84)
Screenshot: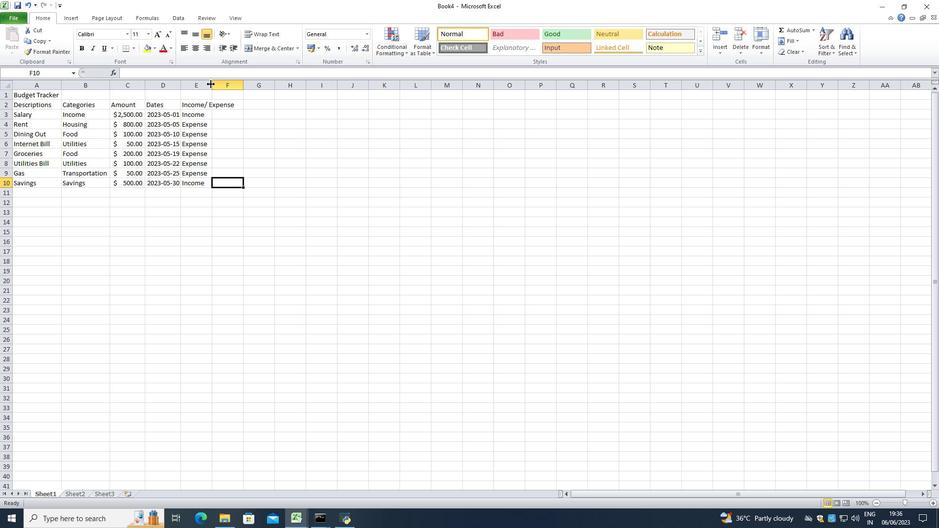 
Action: Mouse pressed left at (210, 84)
Screenshot: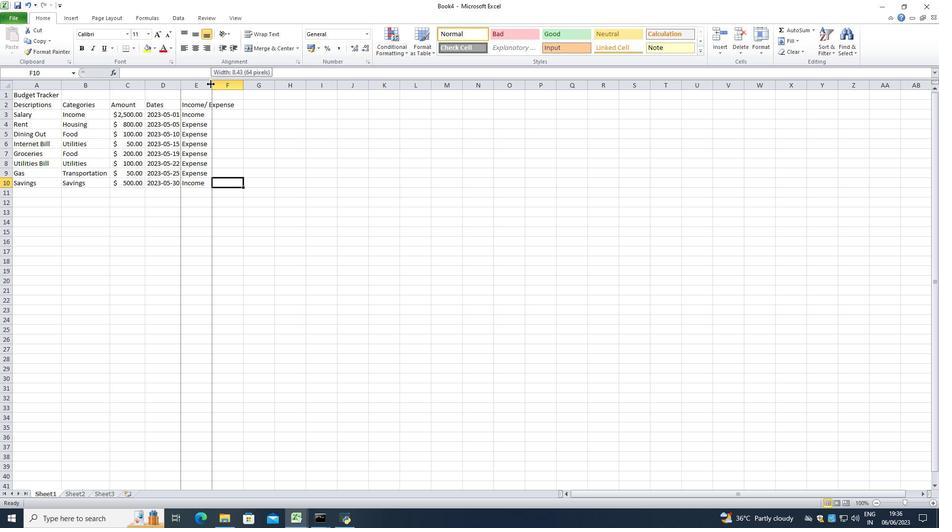 
Action: Mouse moved to (232, 235)
Screenshot: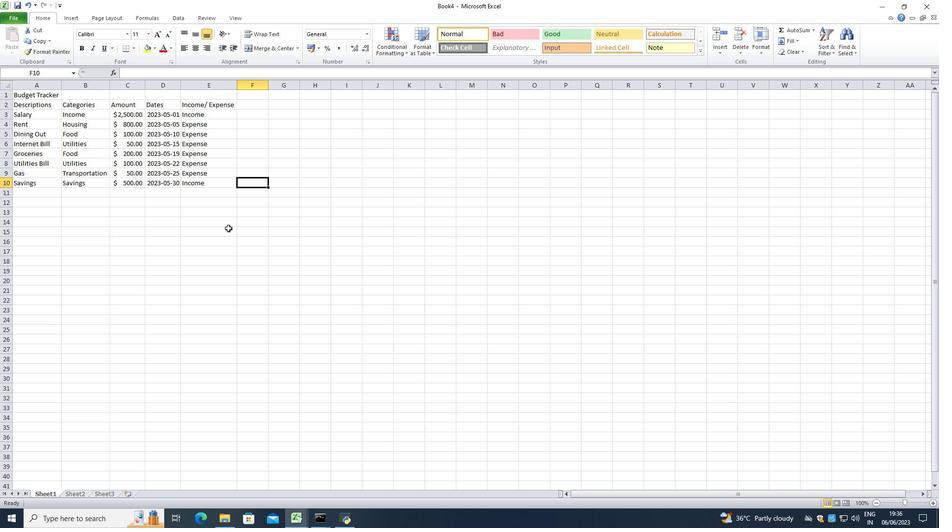 
Action: Key pressed ctrl+S
Screenshot: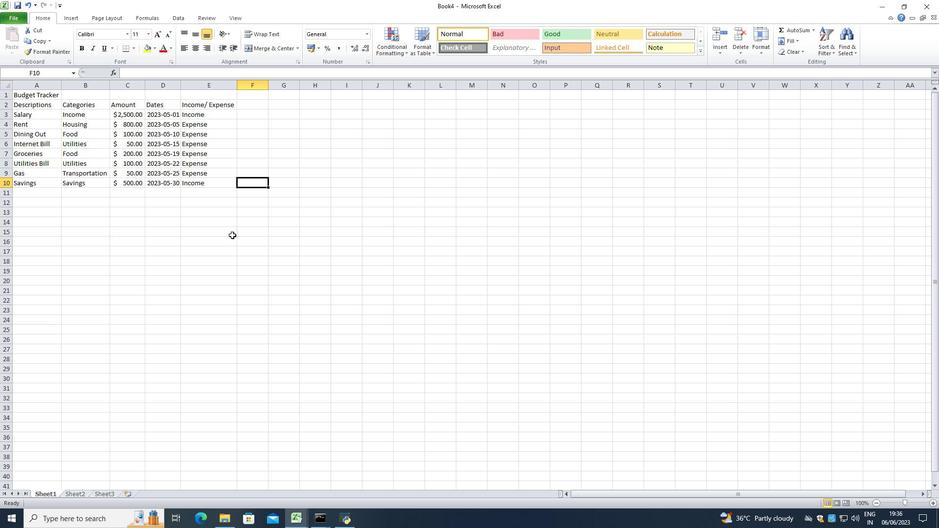 
Action: Mouse moved to (213, 201)
Screenshot: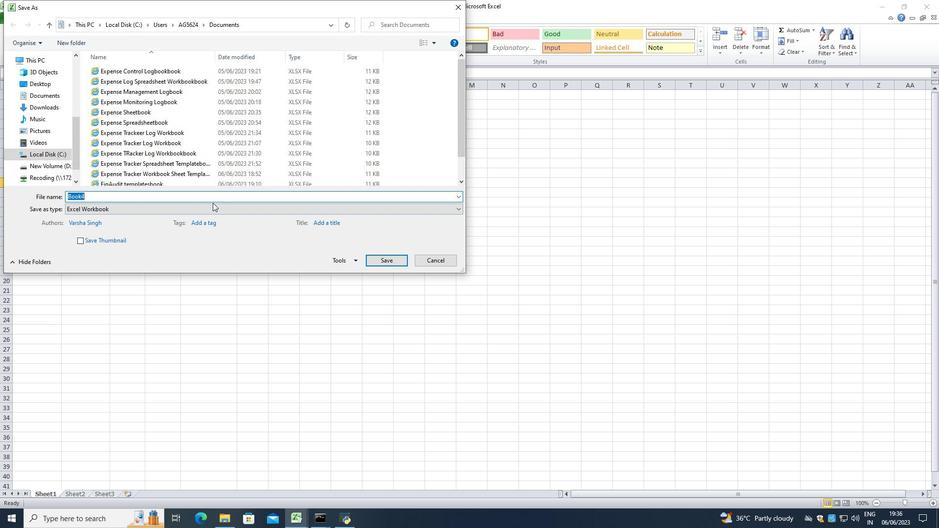 
Action: Key pressed <Key.backspace><Key.shift><Key.shift><Key.shift><Key.shift><Key.shift><Key.shift>Fin<Key.shift>Projections<Key.space>logbookbook
Screenshot: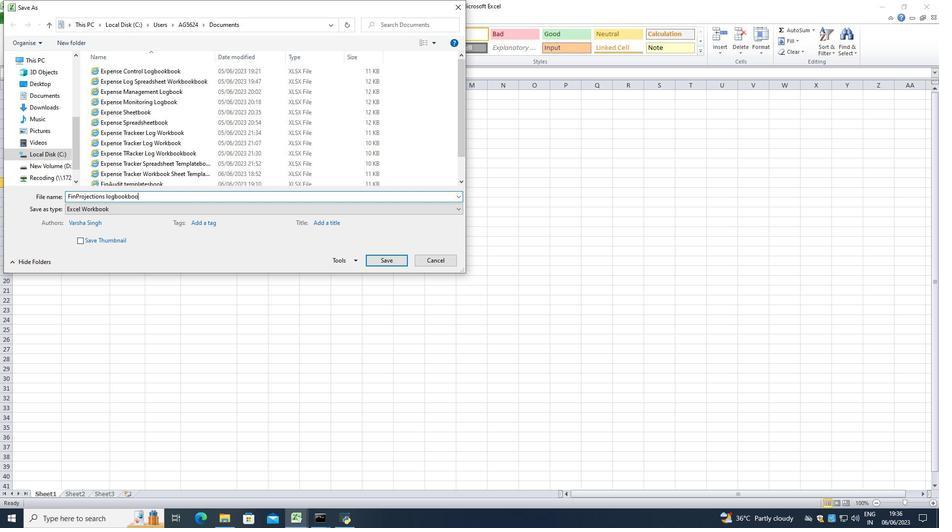 
Action: Mouse moved to (395, 262)
Screenshot: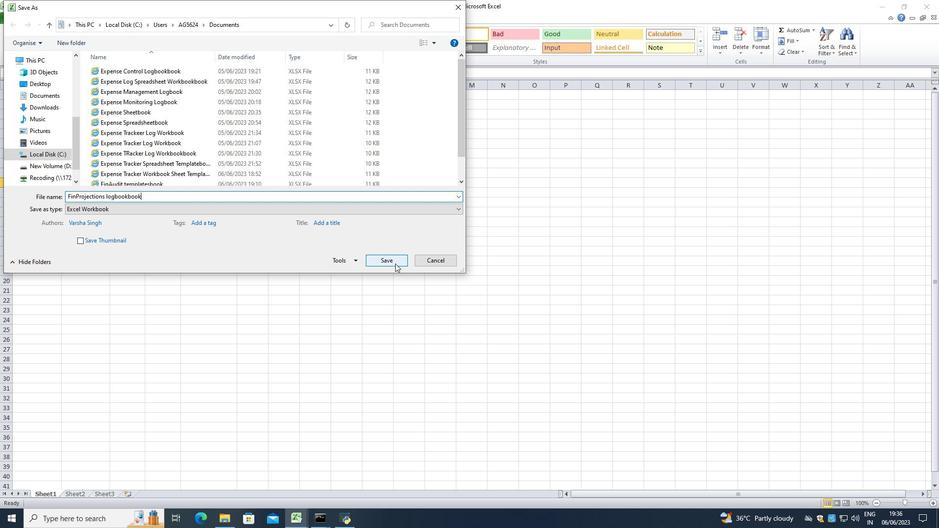 
Action: Mouse pressed left at (395, 262)
Screenshot: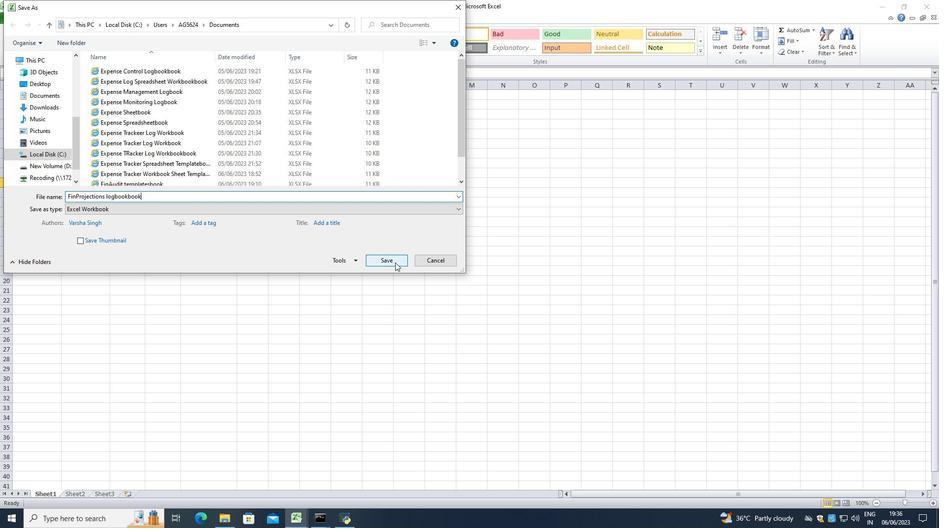 
Action: Mouse moved to (339, 238)
Screenshot: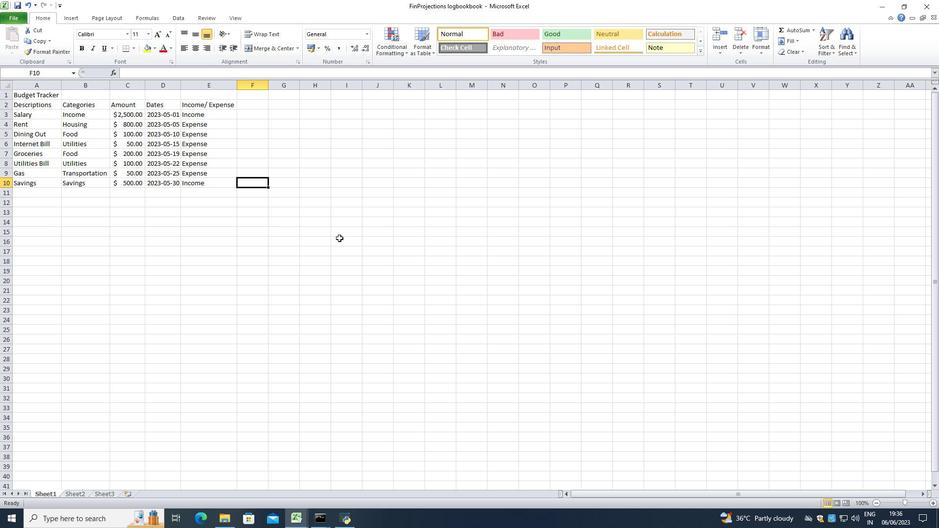 
